 Task: Open Card Lessons Learned Meeting in Board Influencer Marketing Platforms to Workspace Crisis Management and add a team member Softage.4@softage.net, a label Yellow, a checklist Investment Strategies, an attachment from your google drive, a color Yellow and finally, add a card description 'Plan and execute company team-building conference with guest speakers on customer loyalty' and a comment 'Let us approach this task with a sense of curiosity and a willingness to learn from others who have done similar work.'. Add a start date 'Jan 04, 1900' with a due date 'Jan 11, 1900'
Action: Mouse moved to (105, 48)
Screenshot: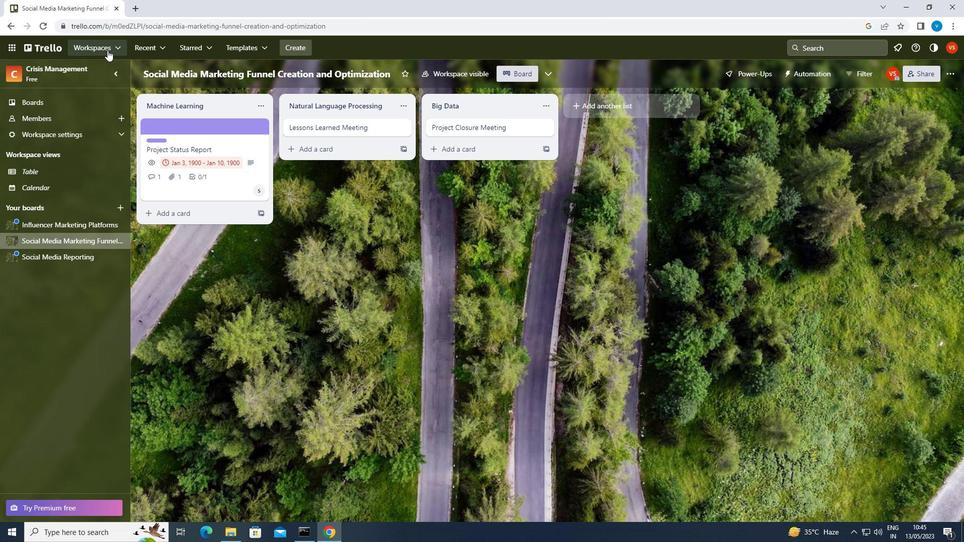 
Action: Mouse pressed left at (105, 48)
Screenshot: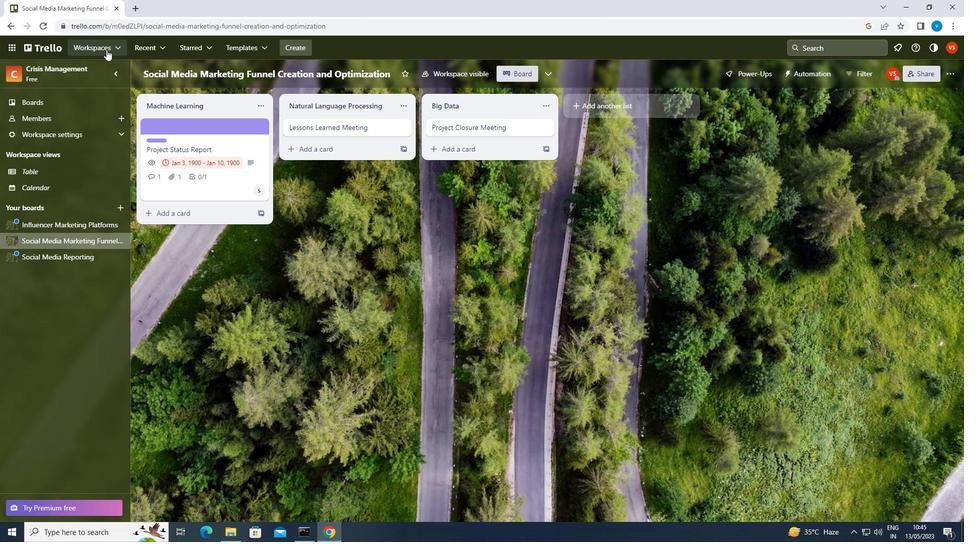 
Action: Mouse moved to (126, 345)
Screenshot: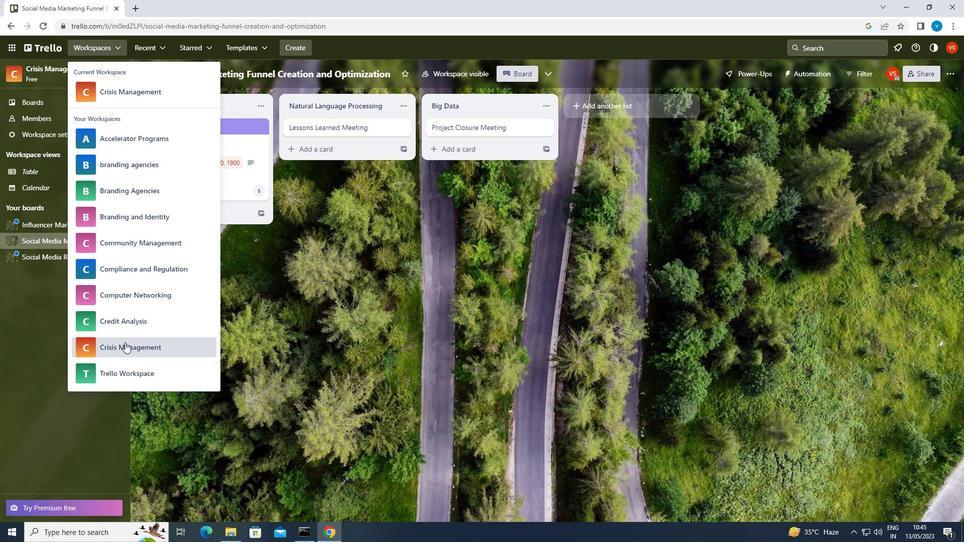 
Action: Mouse pressed left at (126, 345)
Screenshot: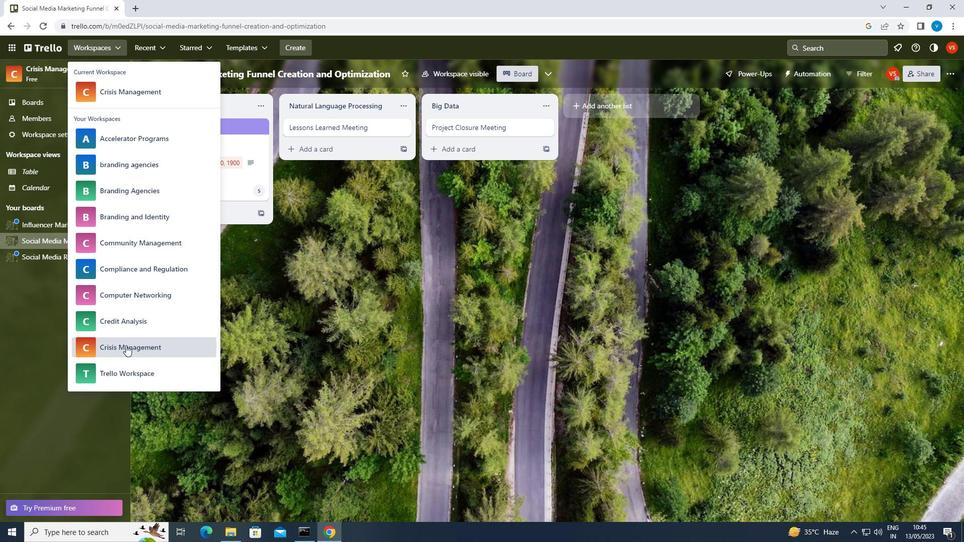 
Action: Mouse moved to (726, 413)
Screenshot: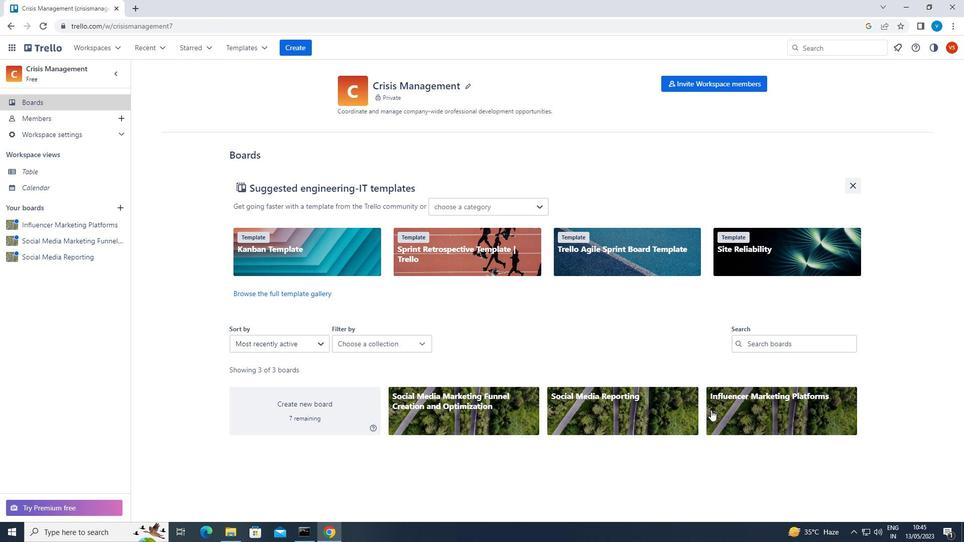 
Action: Mouse pressed left at (726, 413)
Screenshot: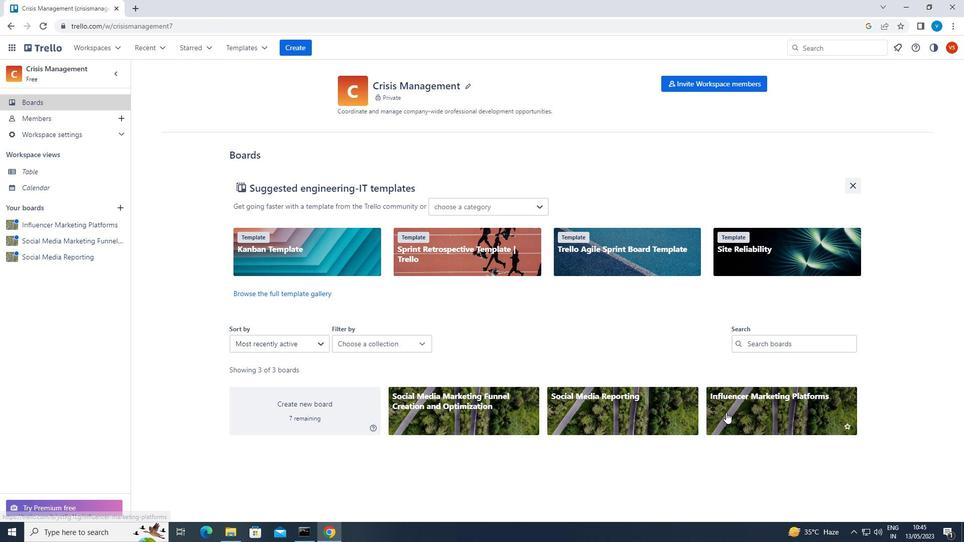 
Action: Mouse moved to (358, 130)
Screenshot: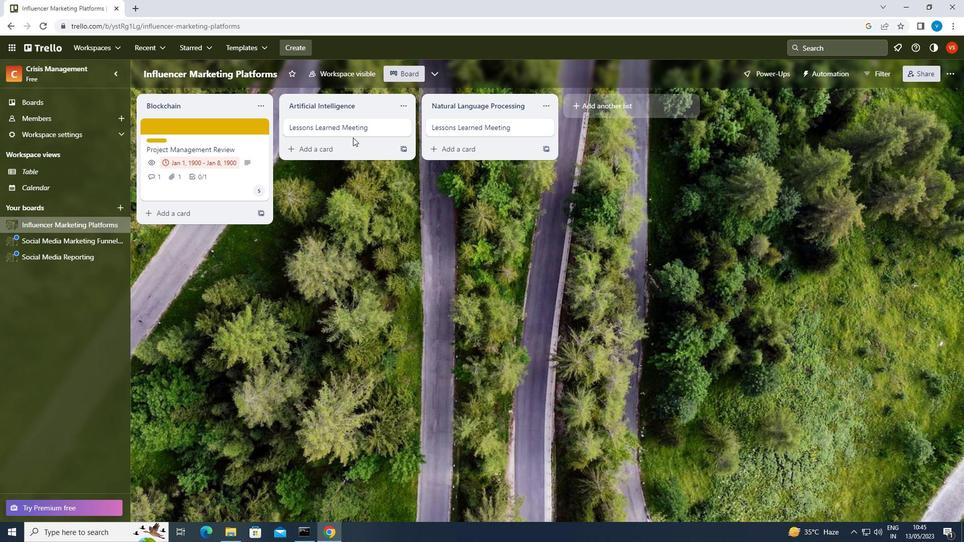 
Action: Mouse pressed left at (358, 130)
Screenshot: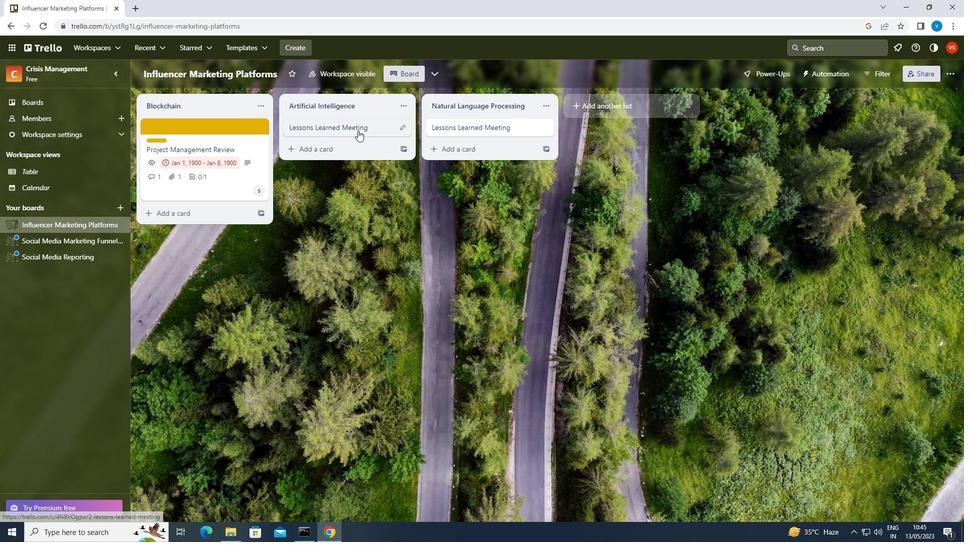 
Action: Mouse moved to (602, 163)
Screenshot: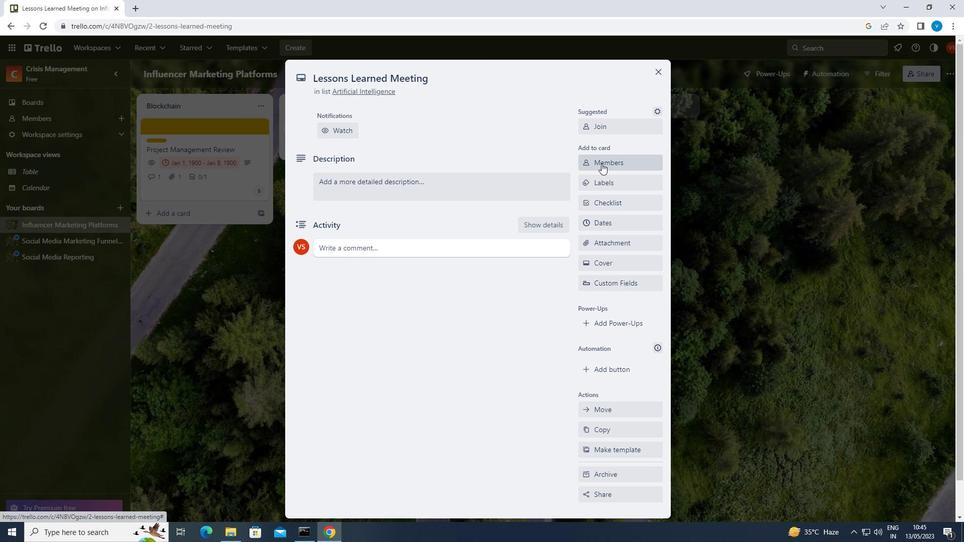 
Action: Mouse pressed left at (602, 163)
Screenshot: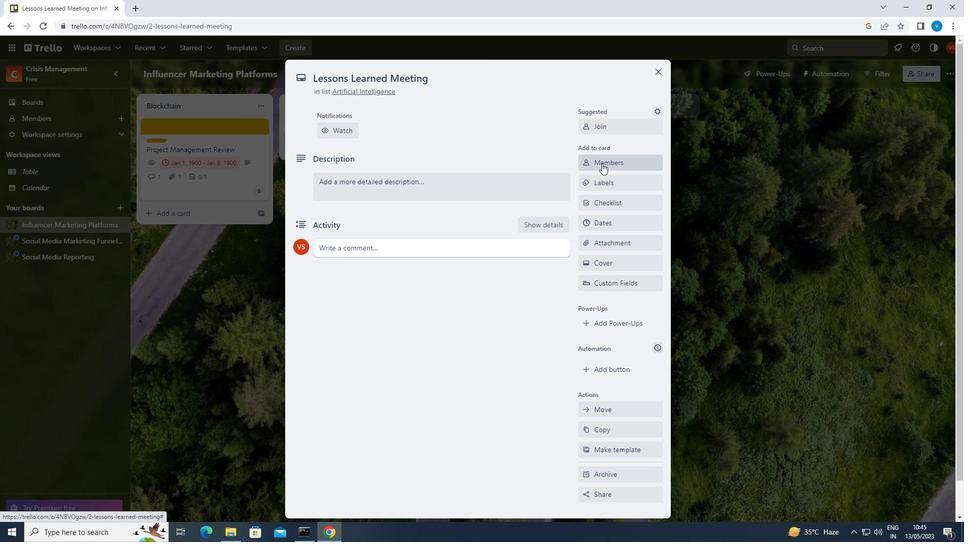 
Action: Mouse moved to (602, 163)
Screenshot: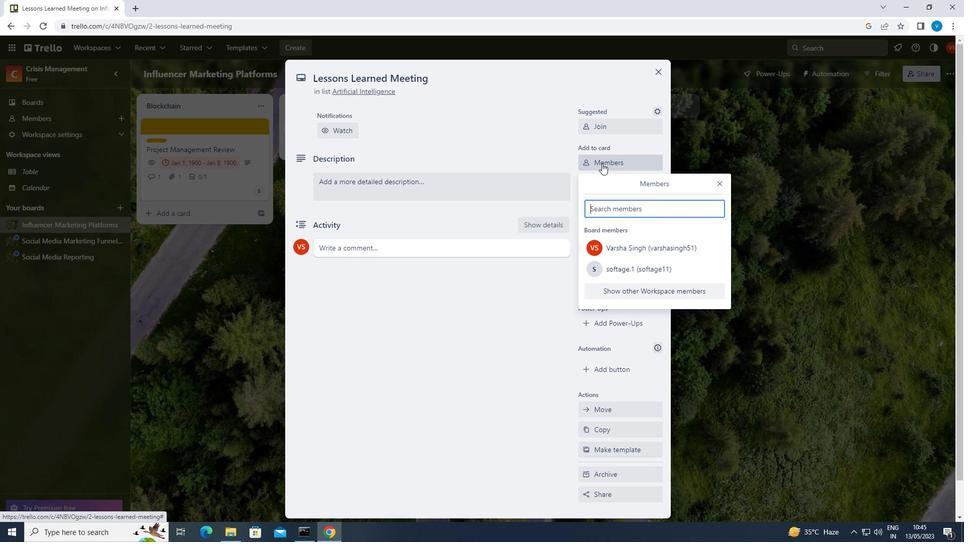 
Action: Key pressed <Key.shift>SOFTAGE.4<Key.shift>@SOFTAGE.NET
Screenshot: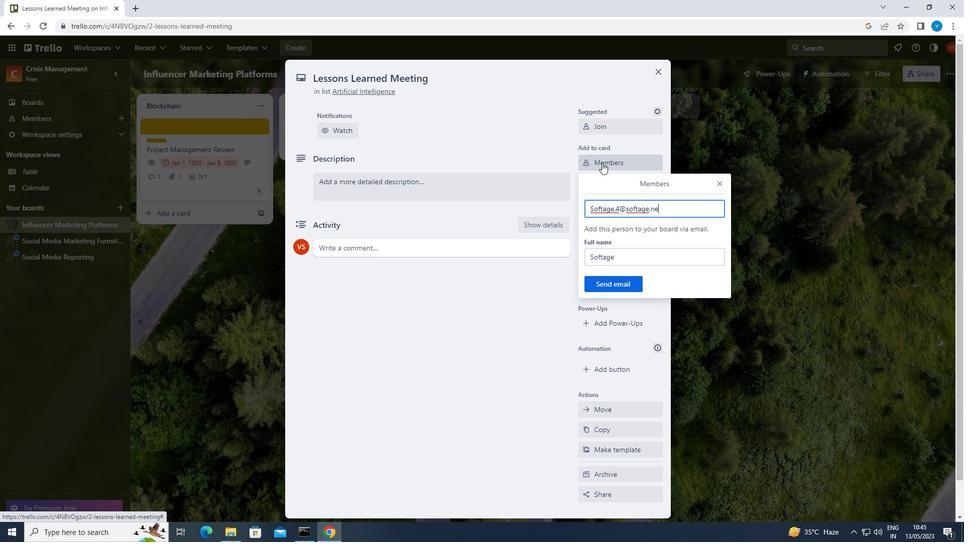 
Action: Mouse moved to (623, 280)
Screenshot: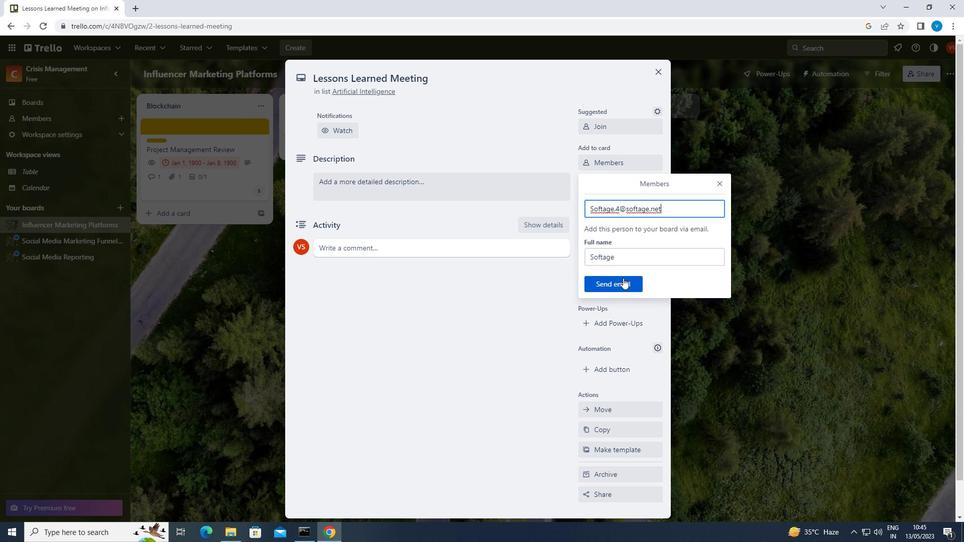 
Action: Mouse pressed left at (623, 280)
Screenshot: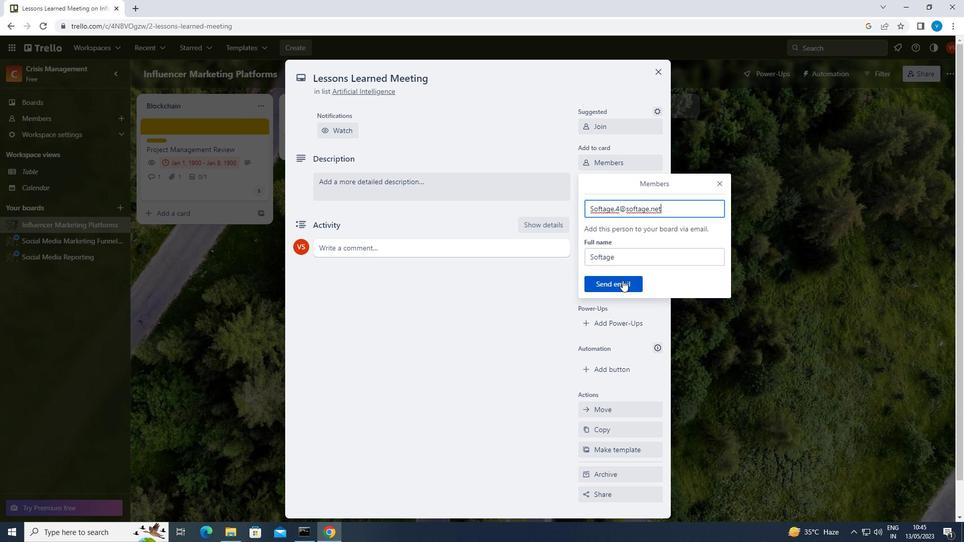 
Action: Mouse moved to (609, 181)
Screenshot: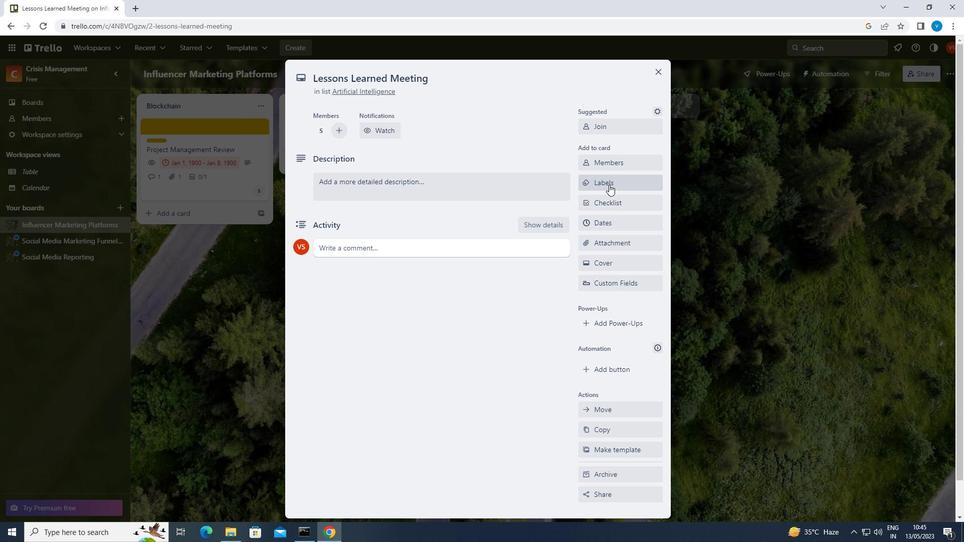 
Action: Mouse pressed left at (609, 181)
Screenshot: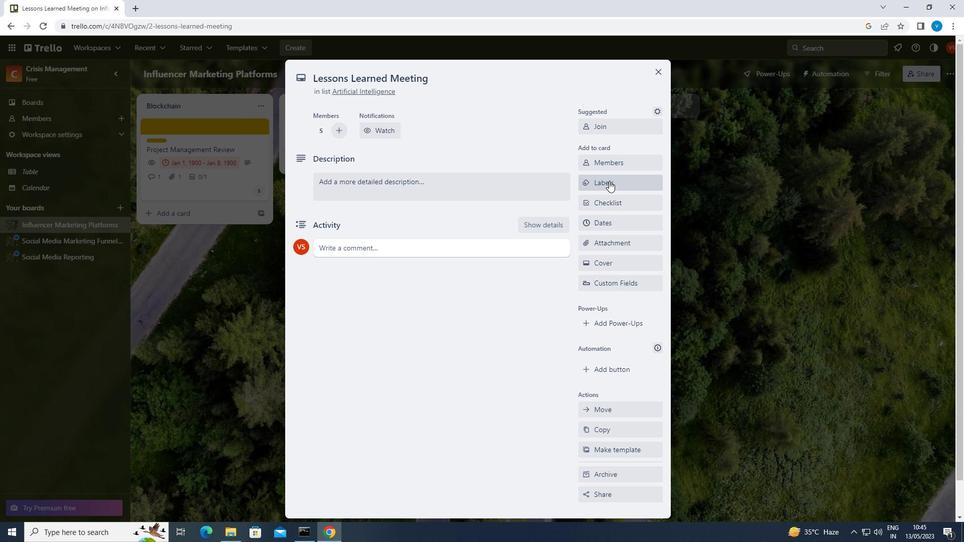 
Action: Mouse moved to (625, 278)
Screenshot: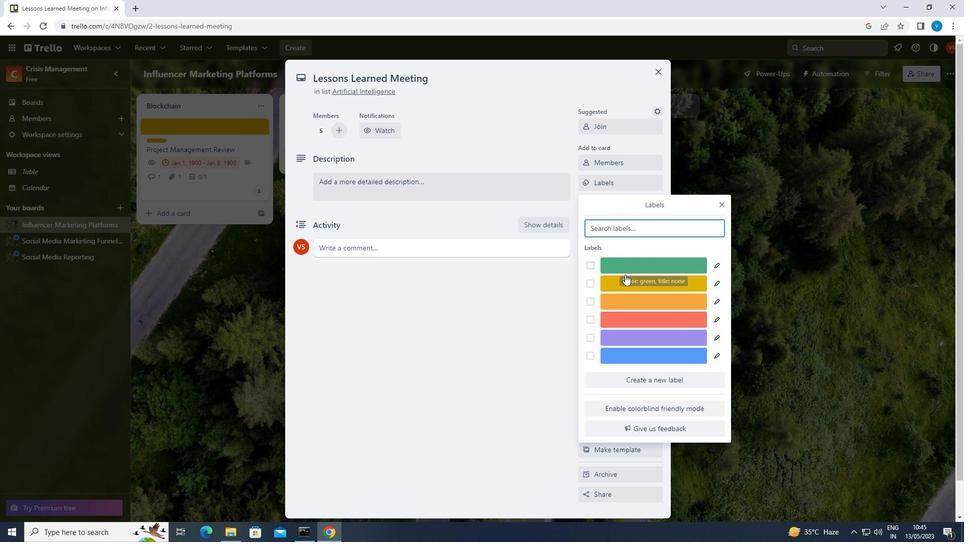 
Action: Mouse pressed left at (625, 278)
Screenshot: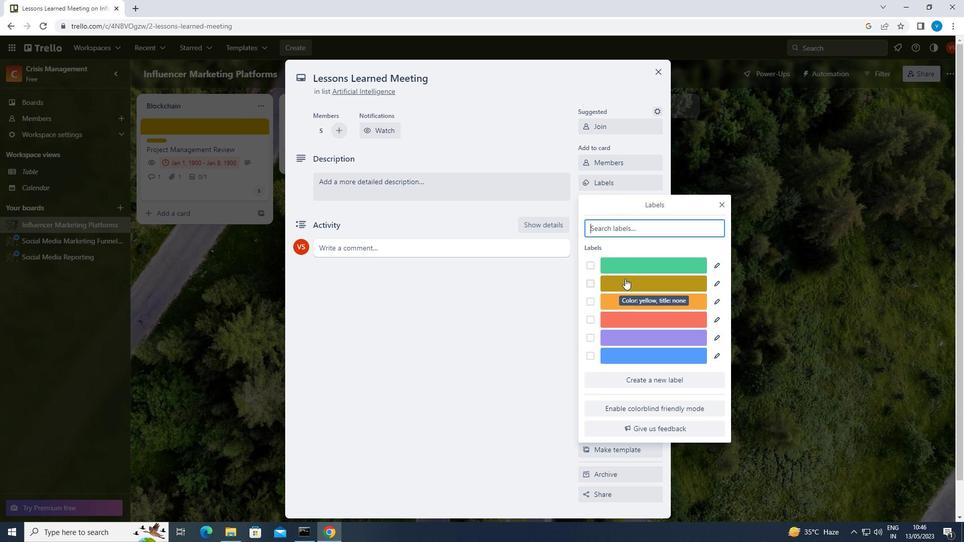 
Action: Mouse moved to (720, 204)
Screenshot: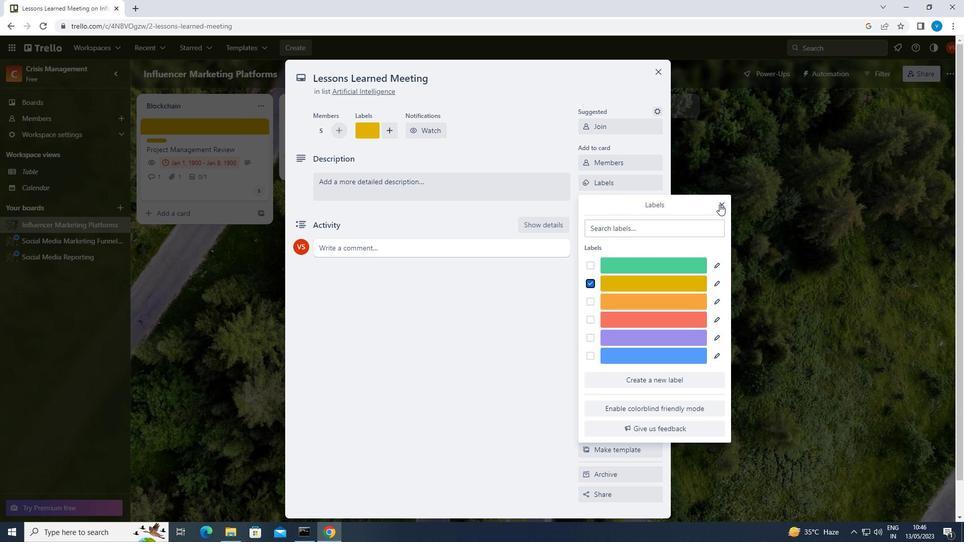 
Action: Mouse pressed left at (720, 204)
Screenshot: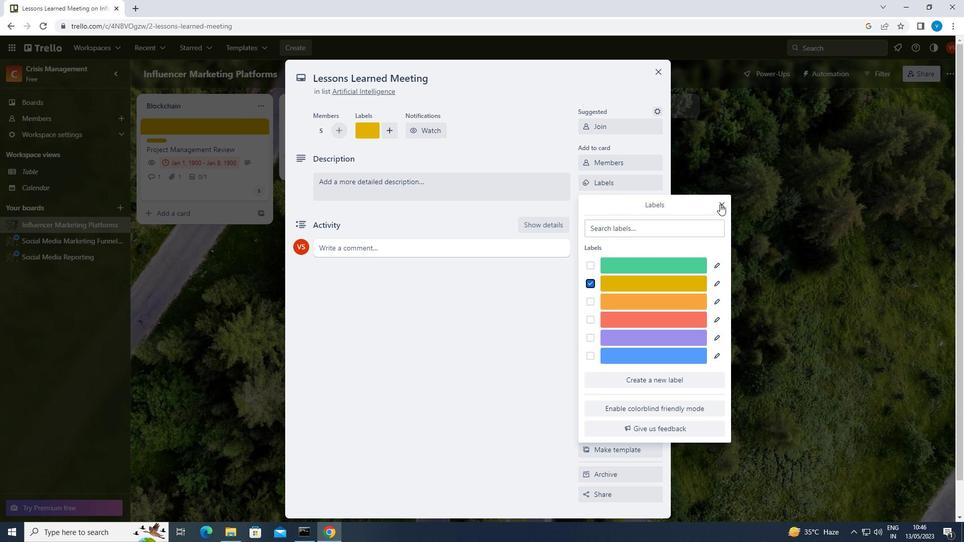 
Action: Mouse moved to (631, 205)
Screenshot: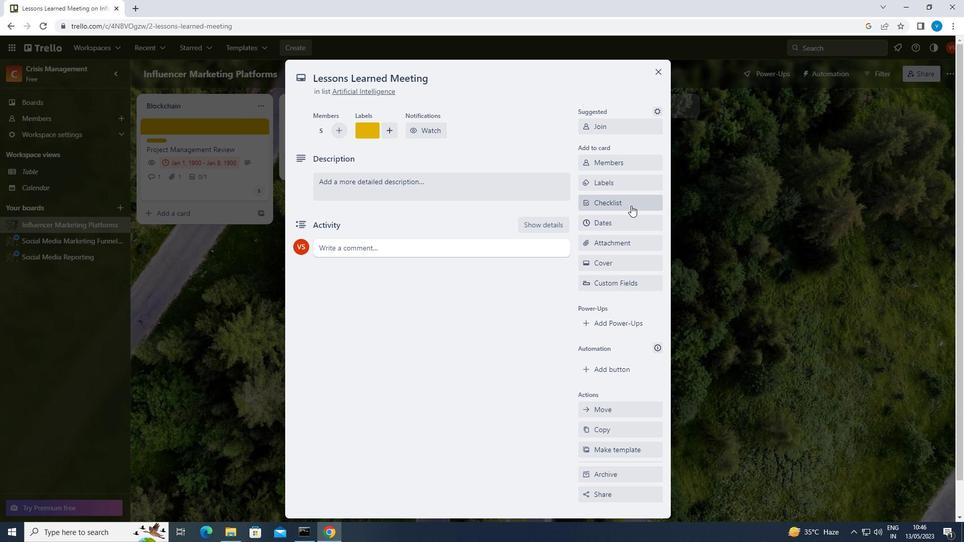 
Action: Mouse pressed left at (631, 205)
Screenshot: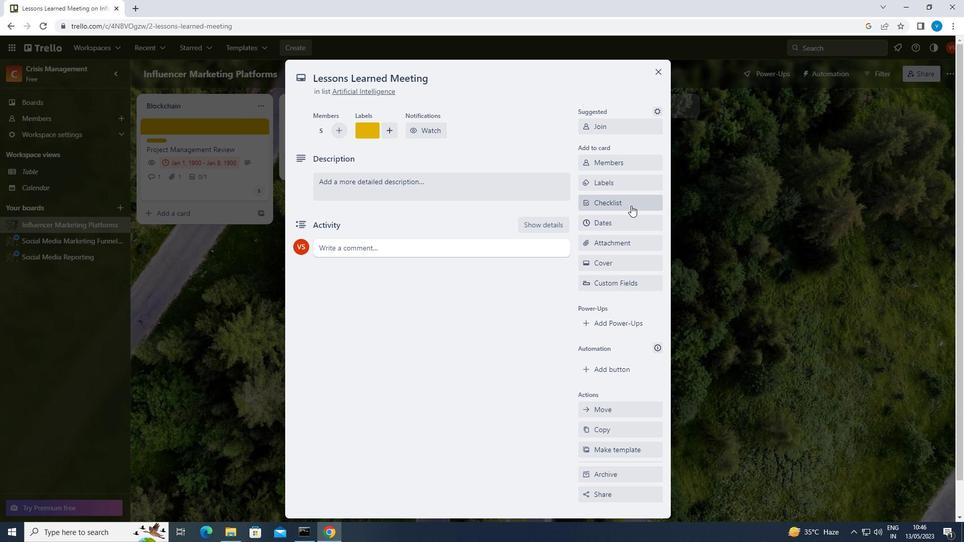 
Action: Mouse moved to (606, 313)
Screenshot: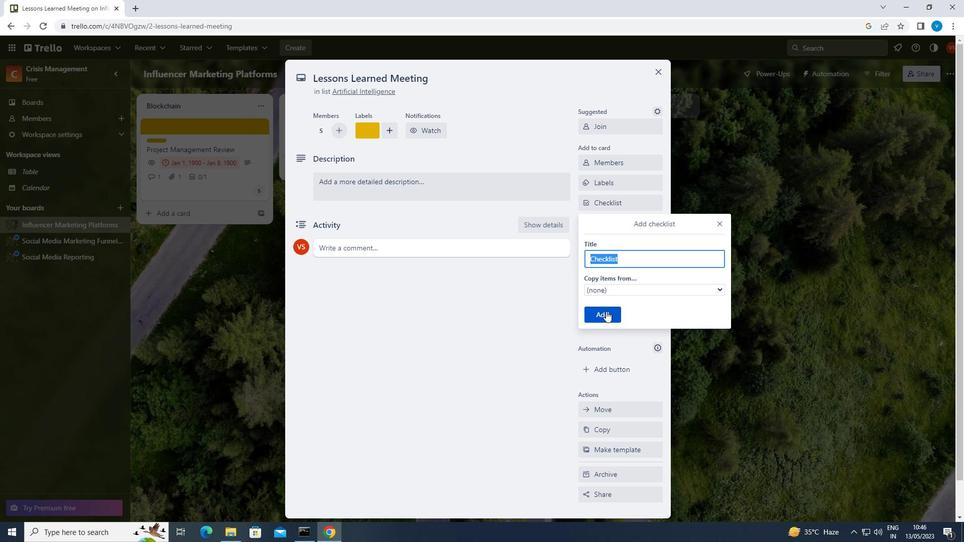 
Action: Mouse pressed left at (606, 313)
Screenshot: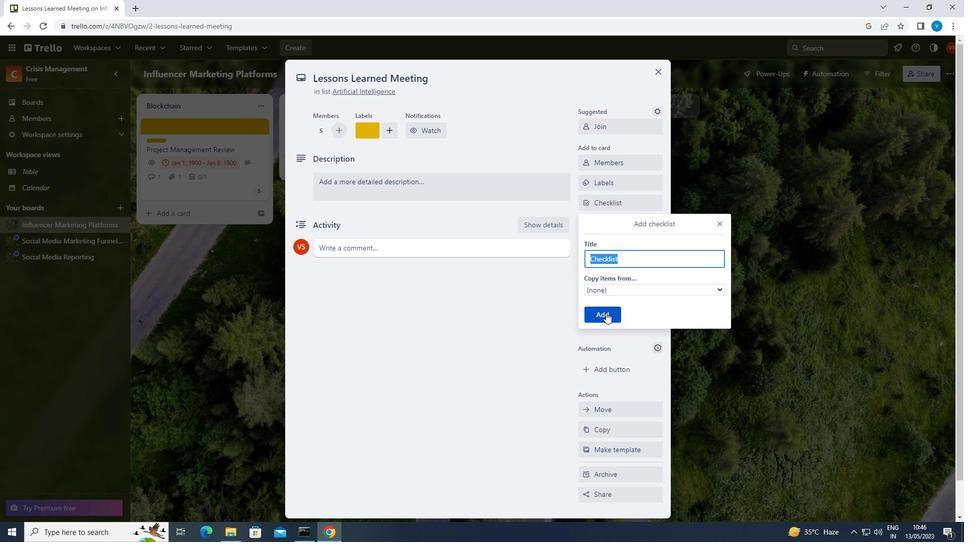 
Action: Mouse moved to (493, 260)
Screenshot: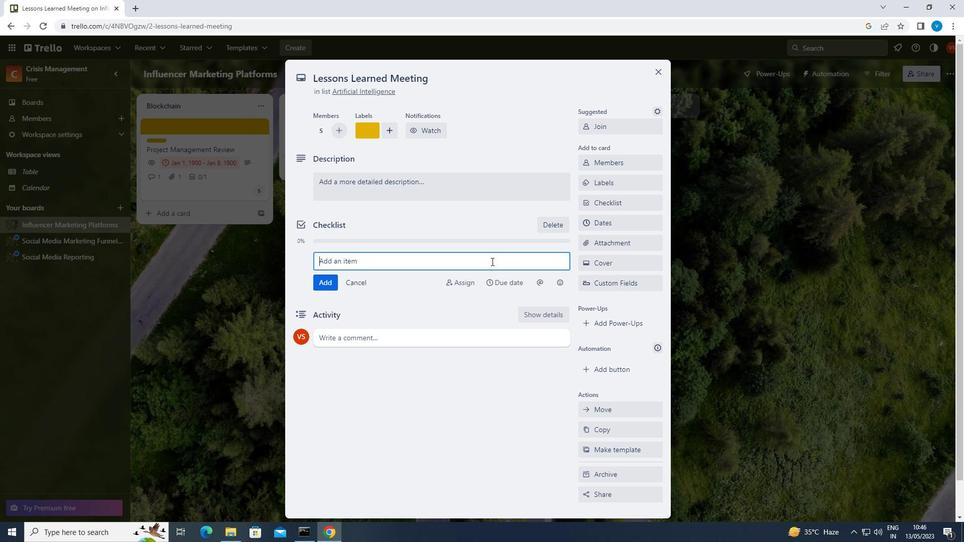 
Action: Mouse pressed left at (493, 260)
Screenshot: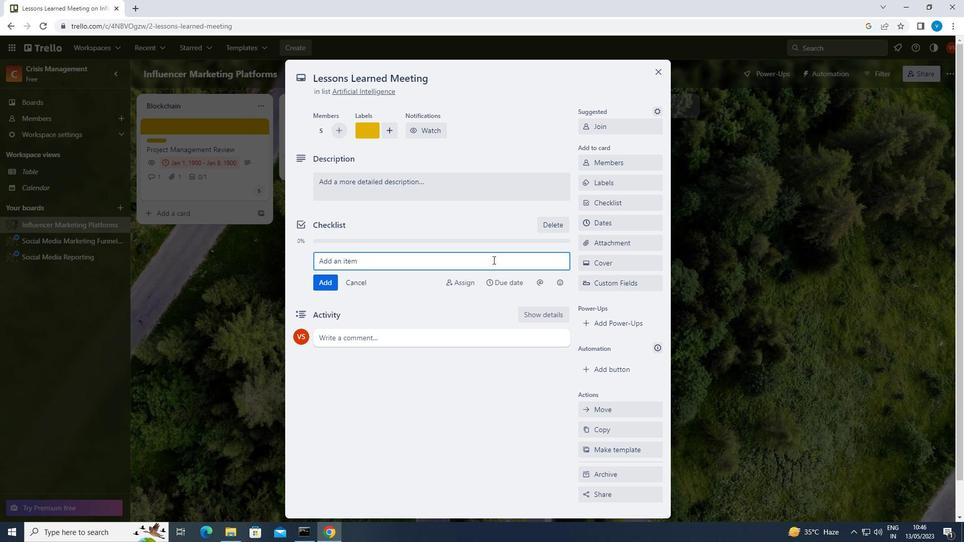 
Action: Key pressed <Key.shift>INVESTMENT<Key.space><Key.shift><Key.shift><Key.shift><Key.shift><Key.shift><Key.shift><Key.shift>STRATEGIES
Screenshot: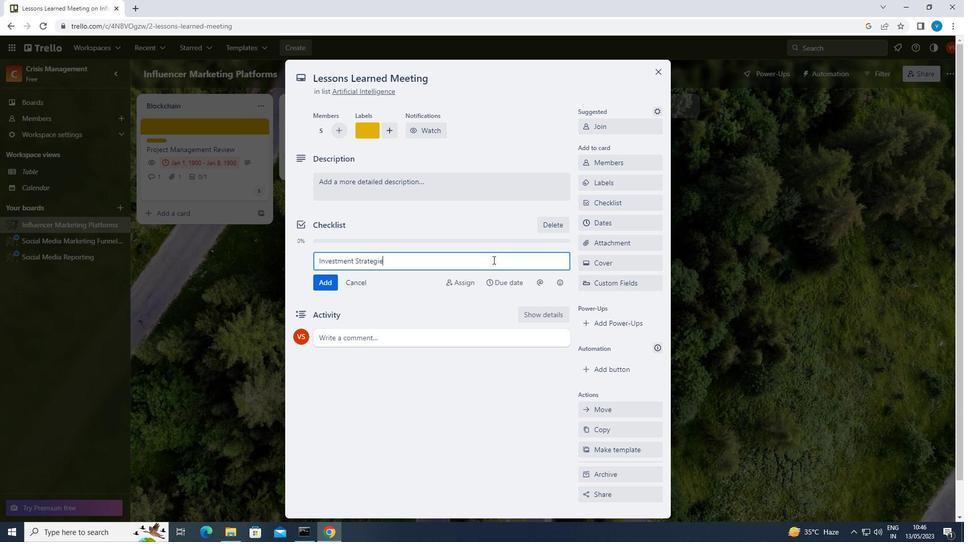
Action: Mouse moved to (326, 282)
Screenshot: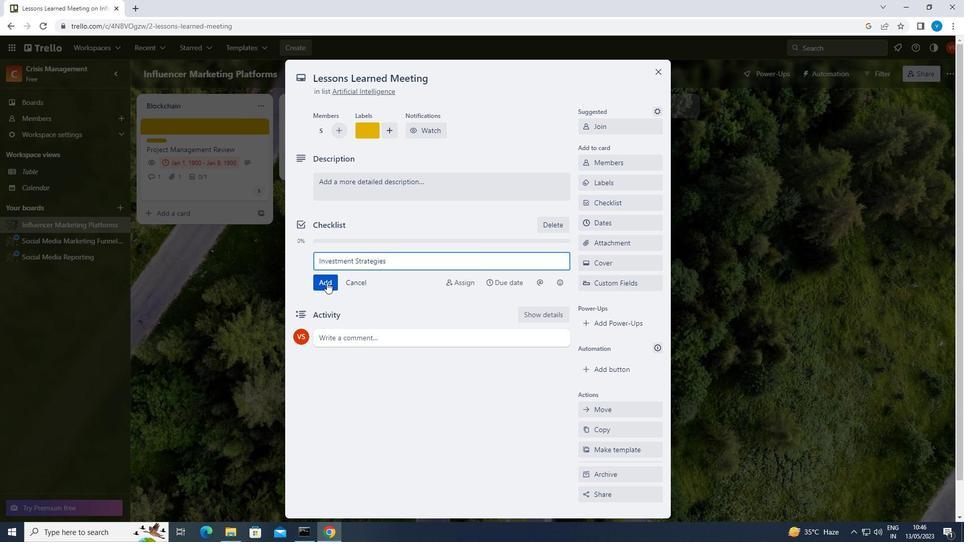 
Action: Mouse pressed left at (326, 282)
Screenshot: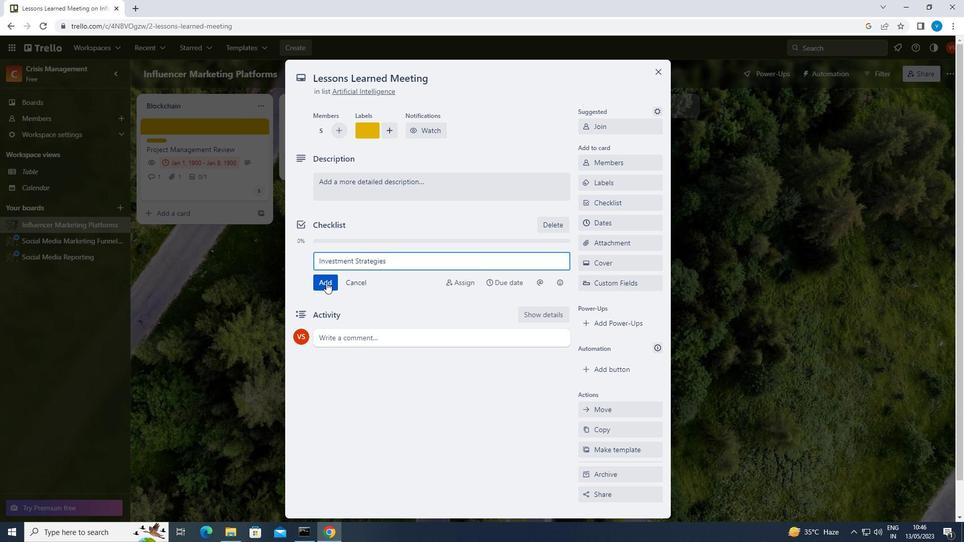 
Action: Mouse moved to (604, 243)
Screenshot: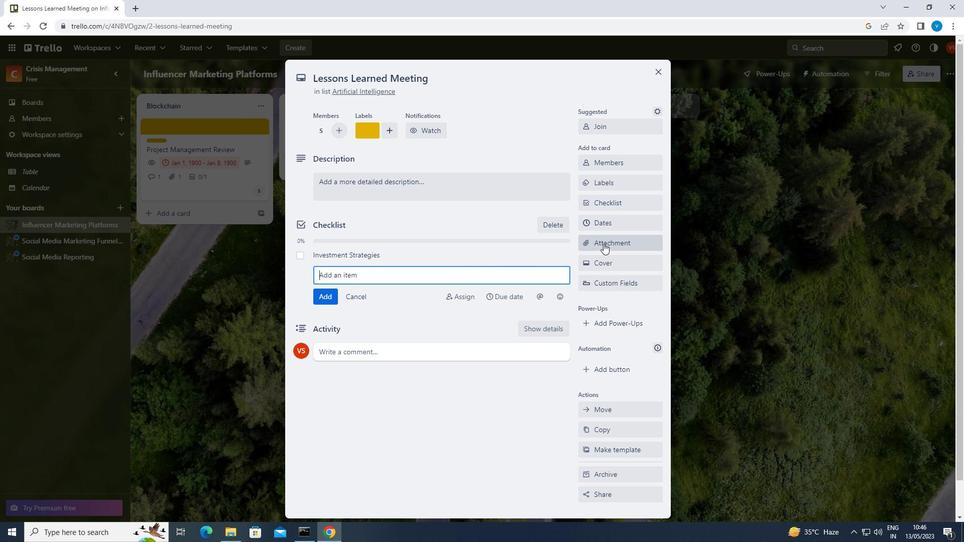 
Action: Mouse pressed left at (604, 243)
Screenshot: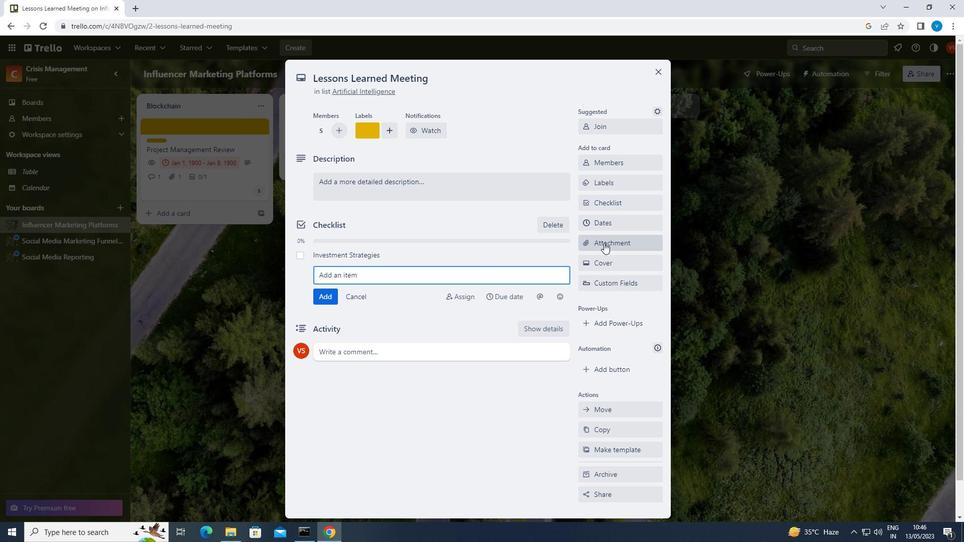 
Action: Mouse moved to (604, 319)
Screenshot: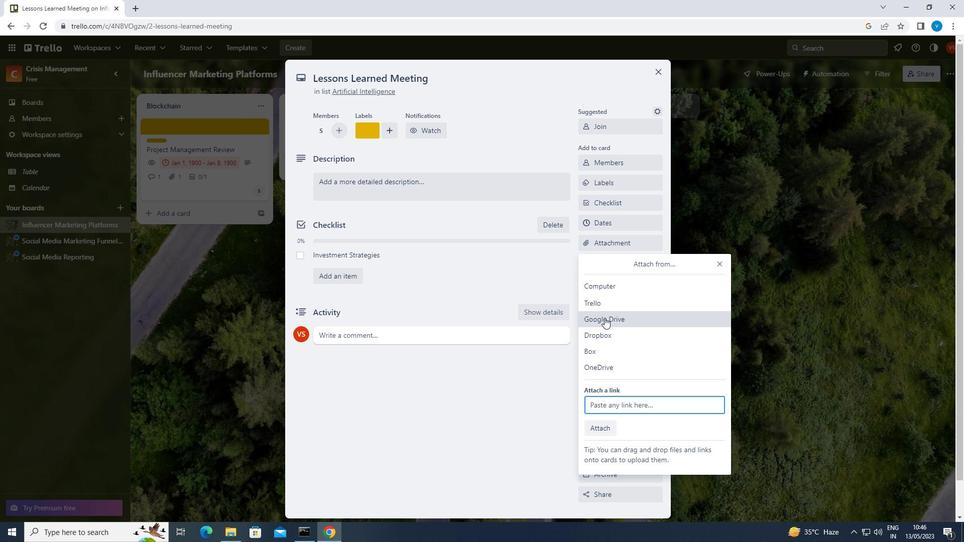 
Action: Mouse pressed left at (604, 319)
Screenshot: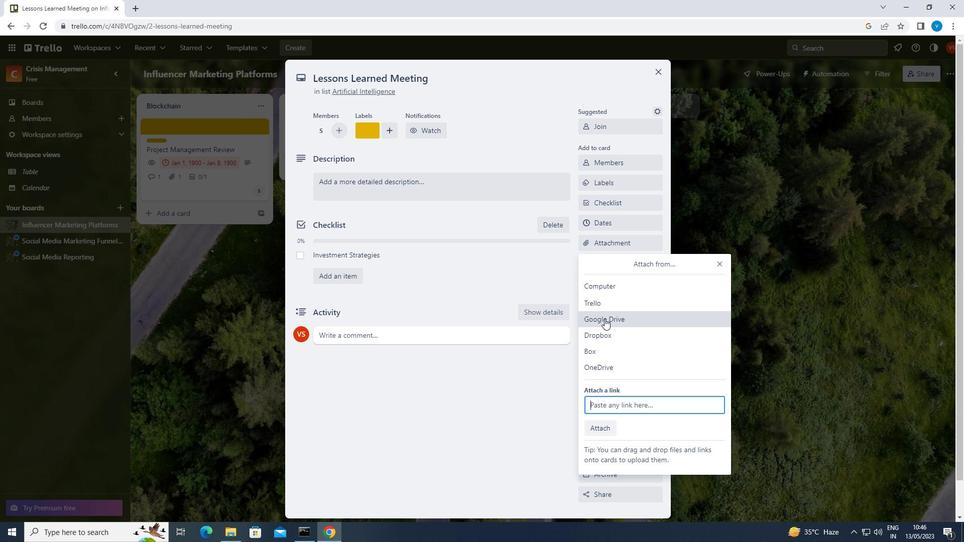 
Action: Mouse moved to (291, 241)
Screenshot: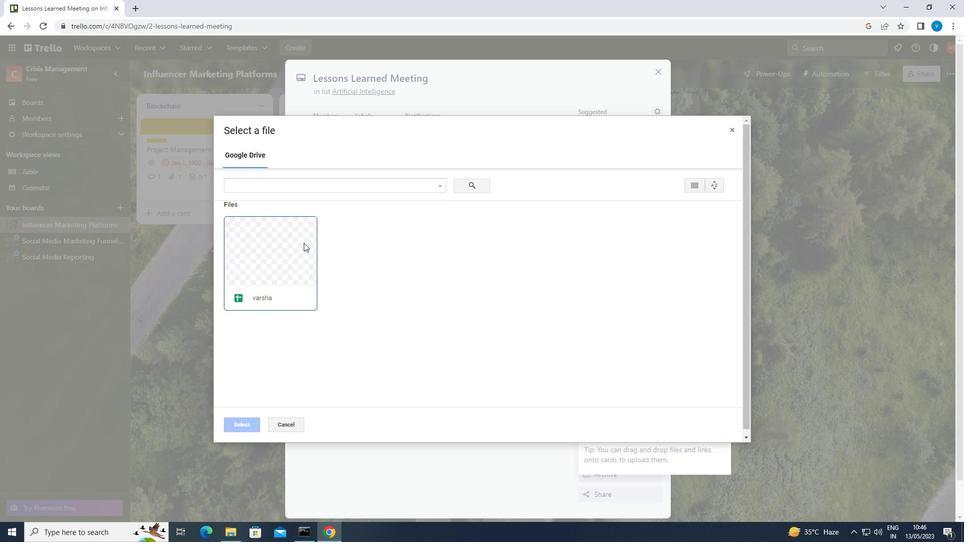 
Action: Mouse pressed left at (291, 241)
Screenshot: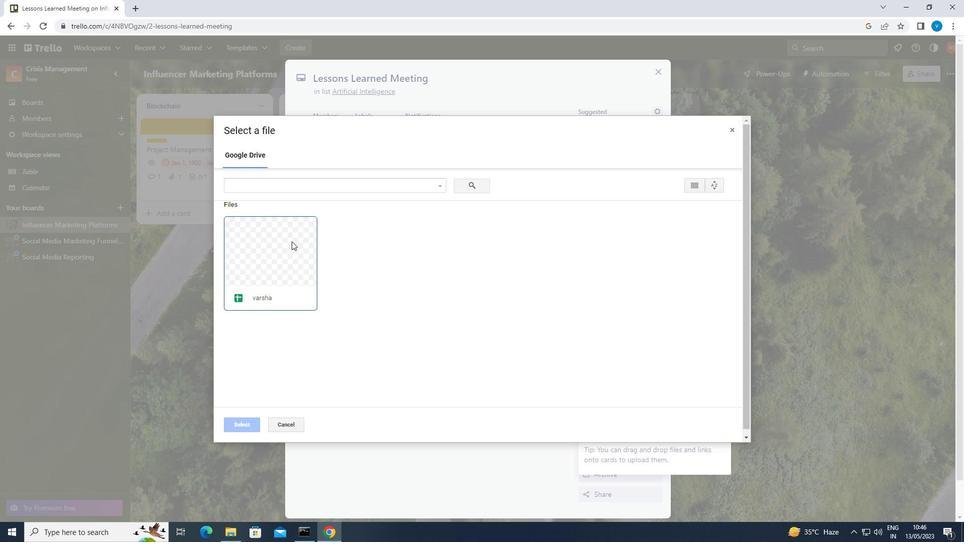 
Action: Mouse moved to (240, 424)
Screenshot: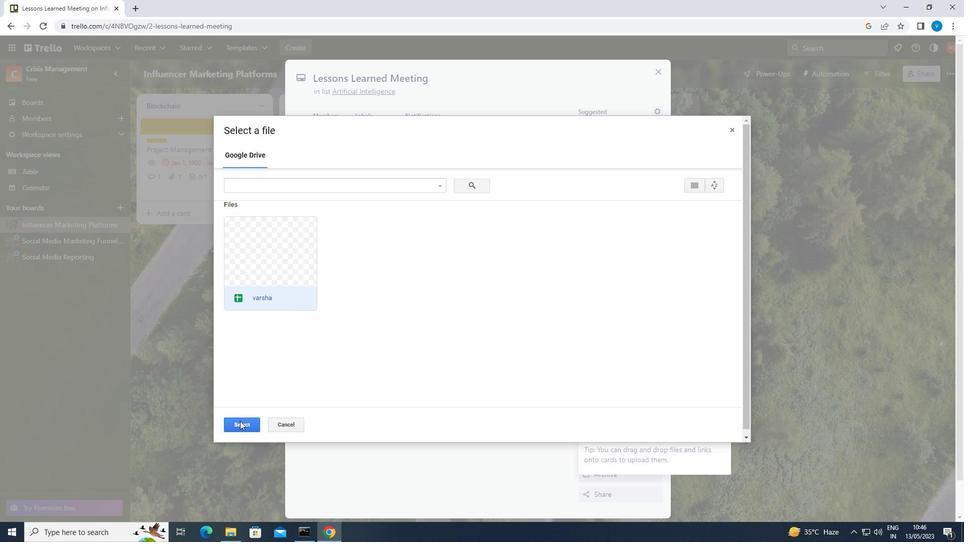 
Action: Mouse pressed left at (240, 424)
Screenshot: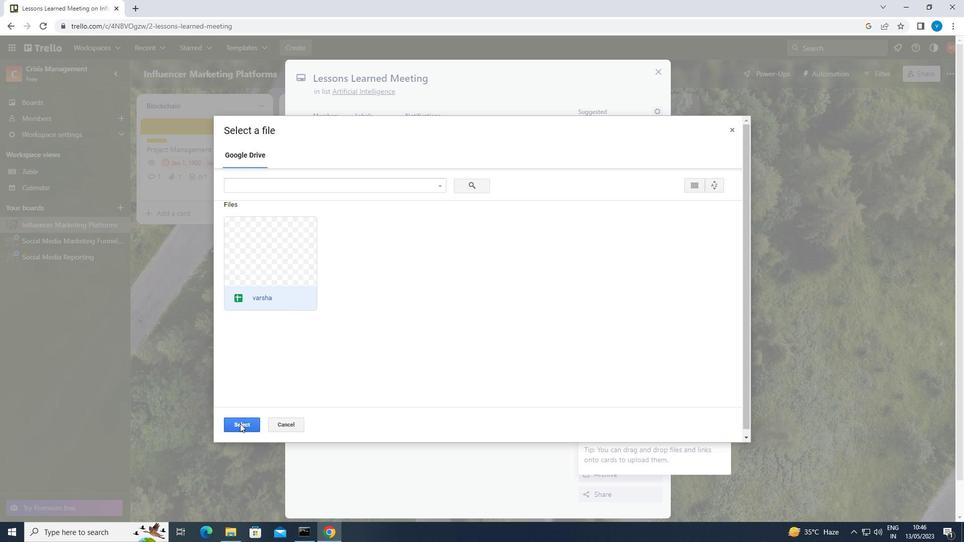 
Action: Mouse moved to (608, 263)
Screenshot: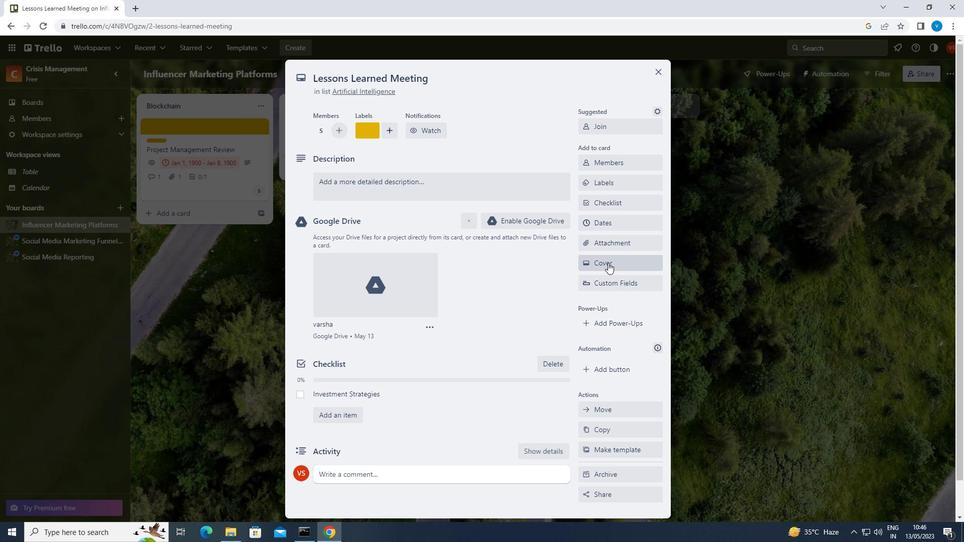 
Action: Mouse pressed left at (608, 263)
Screenshot: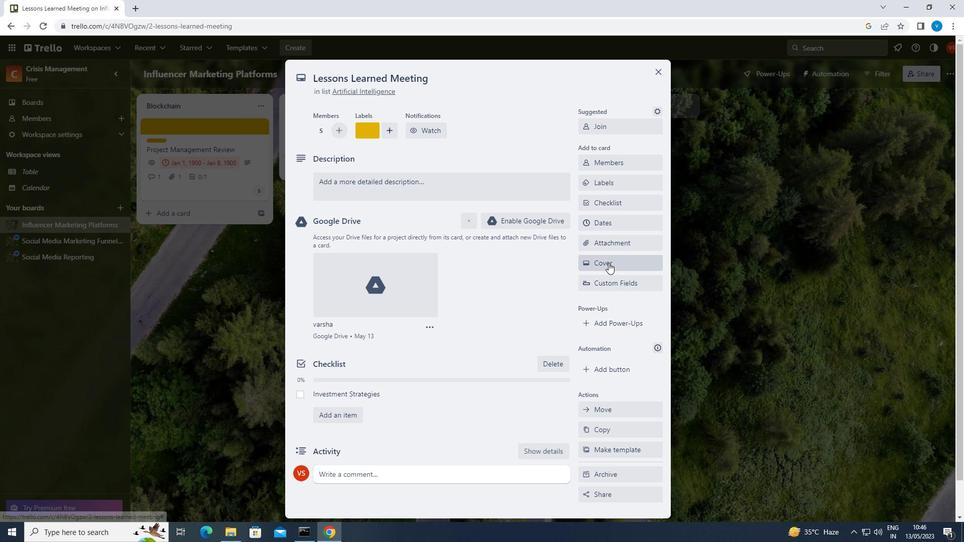 
Action: Mouse moved to (624, 321)
Screenshot: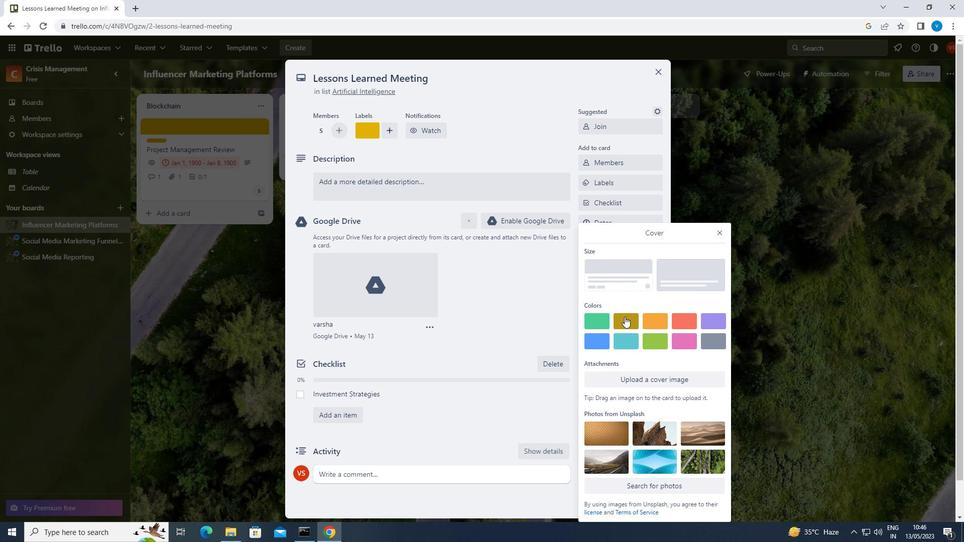 
Action: Mouse pressed left at (624, 321)
Screenshot: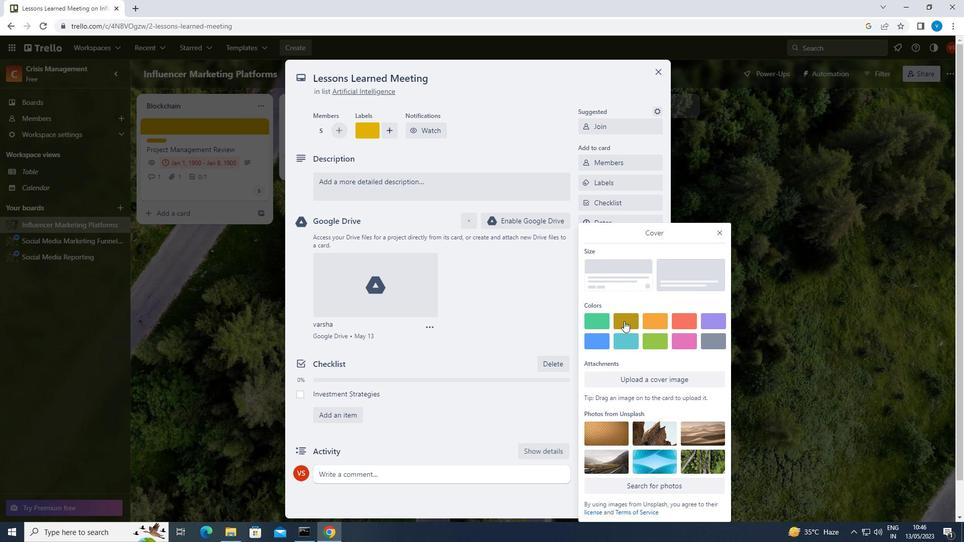 
Action: Mouse moved to (721, 215)
Screenshot: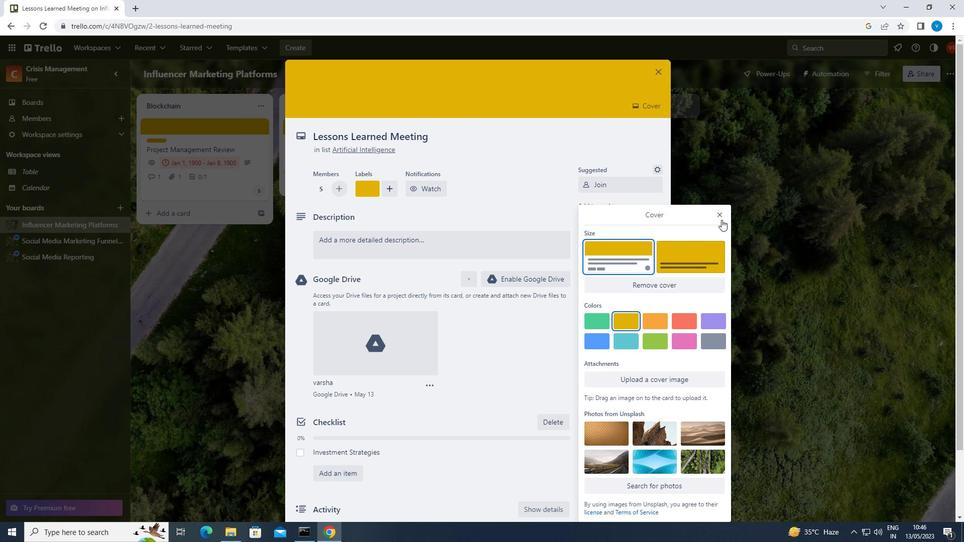 
Action: Mouse pressed left at (721, 215)
Screenshot: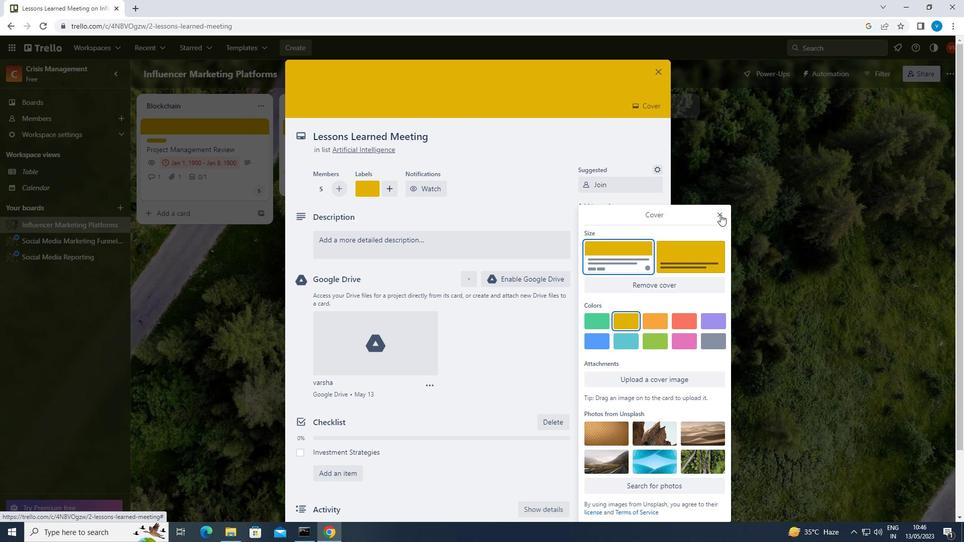 
Action: Mouse moved to (486, 242)
Screenshot: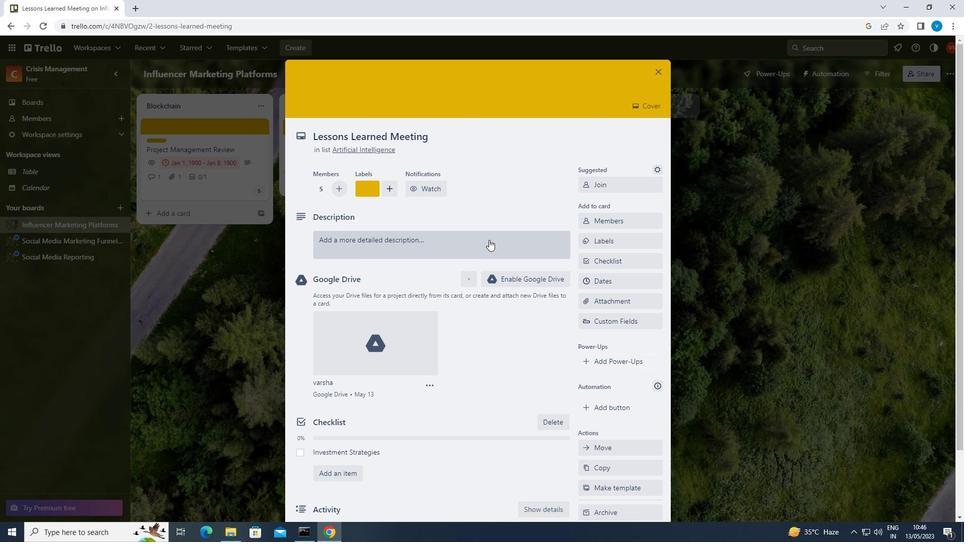 
Action: Mouse pressed left at (486, 242)
Screenshot: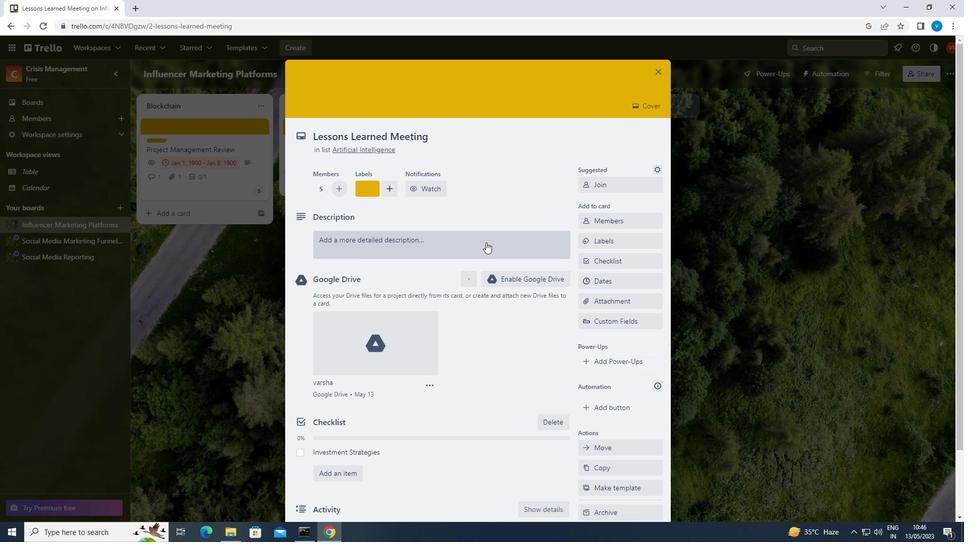 
Action: Key pressed <Key.shift>PLAN<Key.space>AND<Key.space>EXECUTE<Key.space>COMPANY<Key.space>TEAM-BUILDING<Key.space>CONFERENCE<Key.space>WITH<Key.space>GUEST<Key.space>SPEAKERS<Key.space>ON<Key.space>CUSTOMER<Key.space>LOYALTY
Screenshot: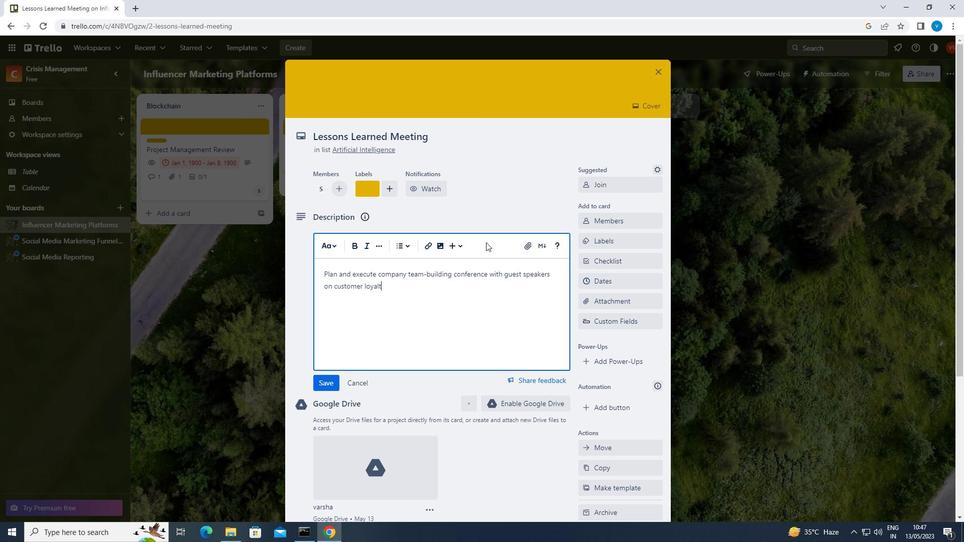 
Action: Mouse moved to (326, 380)
Screenshot: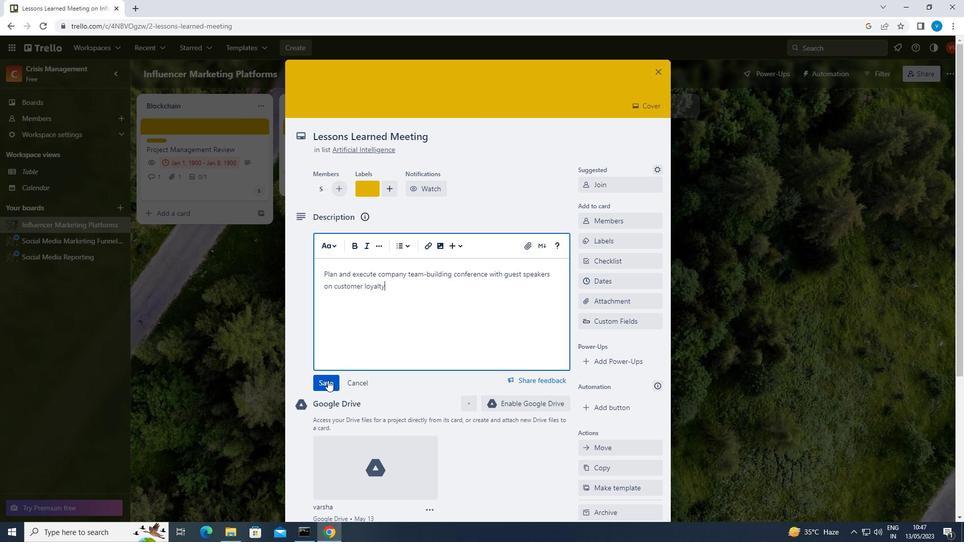 
Action: Mouse pressed left at (326, 380)
Screenshot: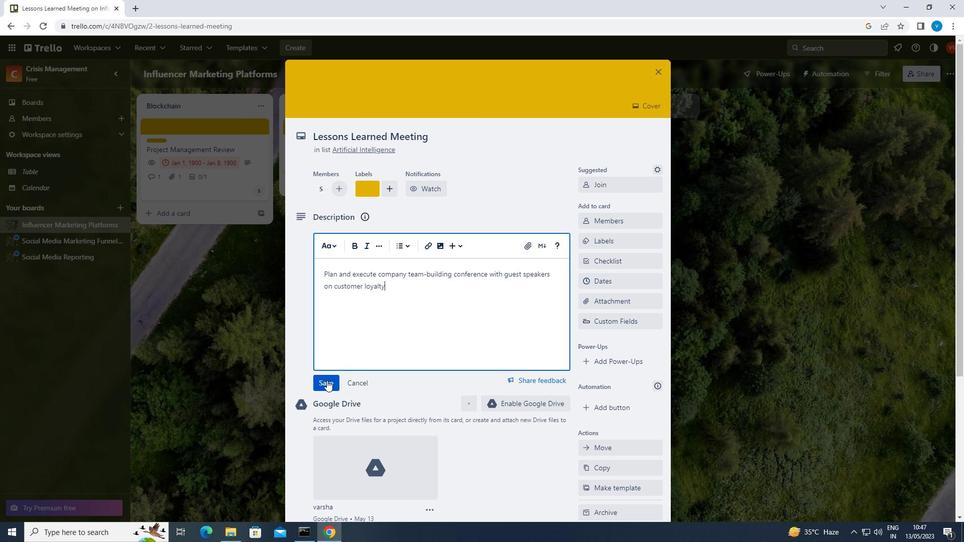 
Action: Mouse moved to (338, 374)
Screenshot: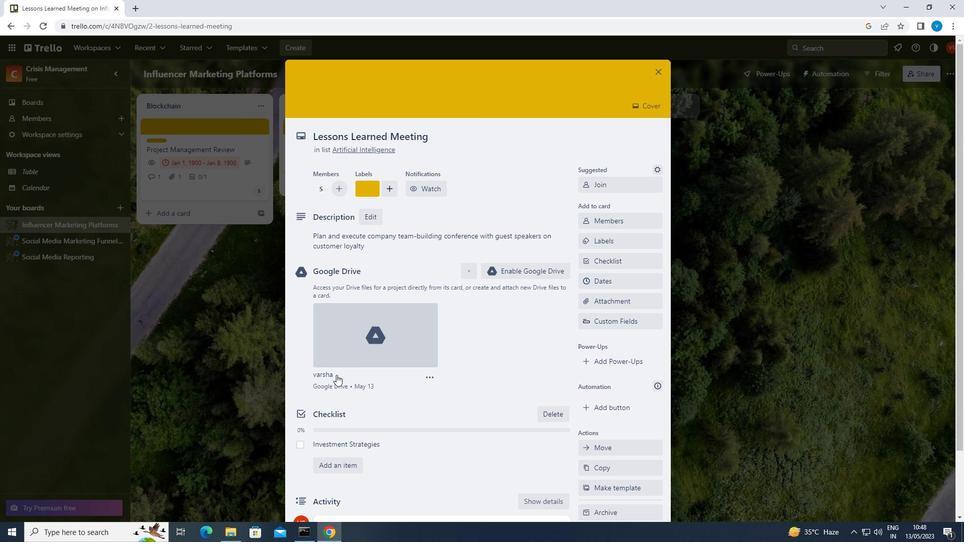 
Action: Mouse scrolled (338, 373) with delta (0, 0)
Screenshot: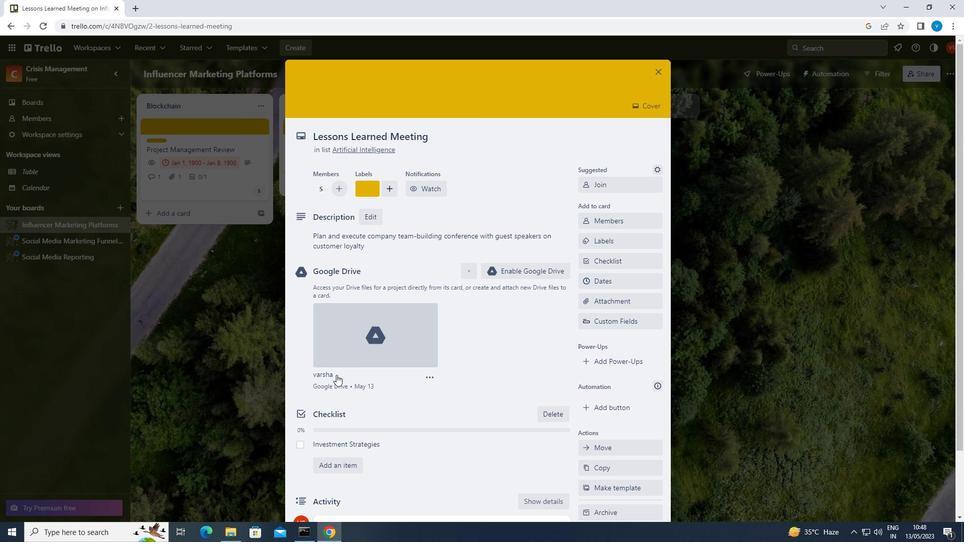 
Action: Mouse moved to (340, 374)
Screenshot: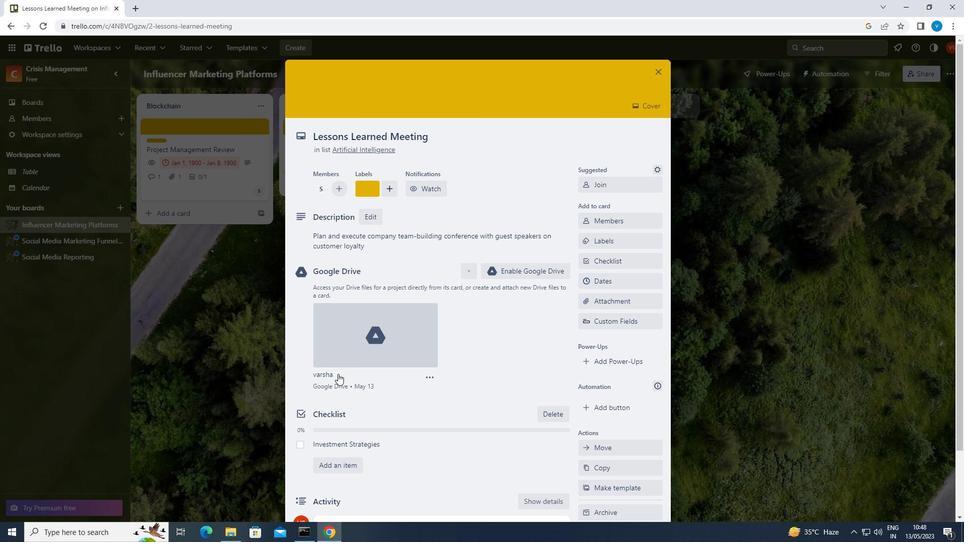 
Action: Mouse scrolled (340, 373) with delta (0, 0)
Screenshot: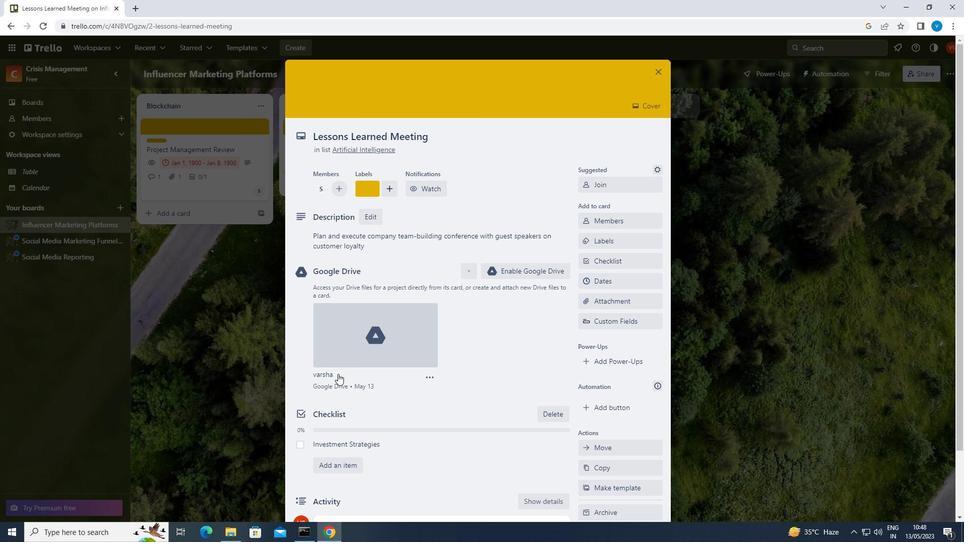 
Action: Mouse moved to (343, 374)
Screenshot: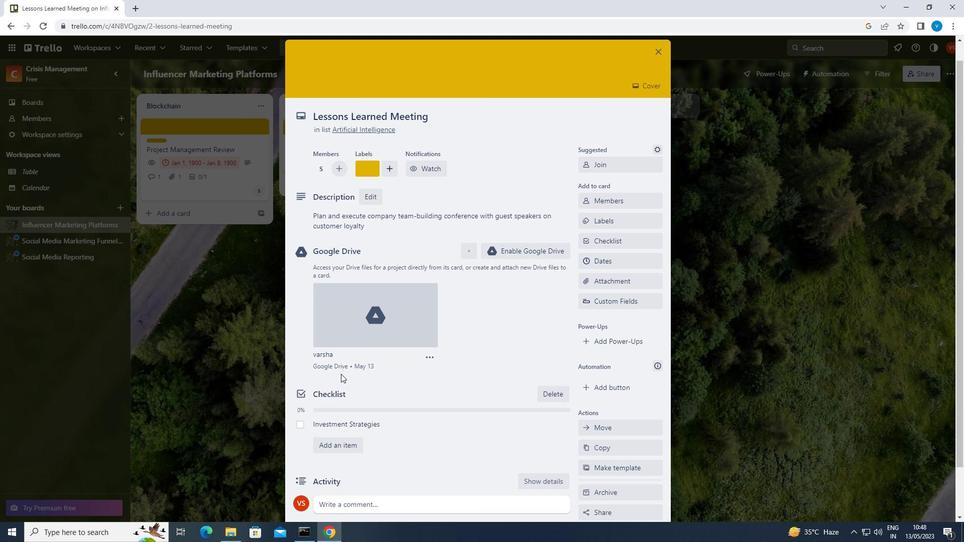 
Action: Mouse scrolled (343, 373) with delta (0, 0)
Screenshot: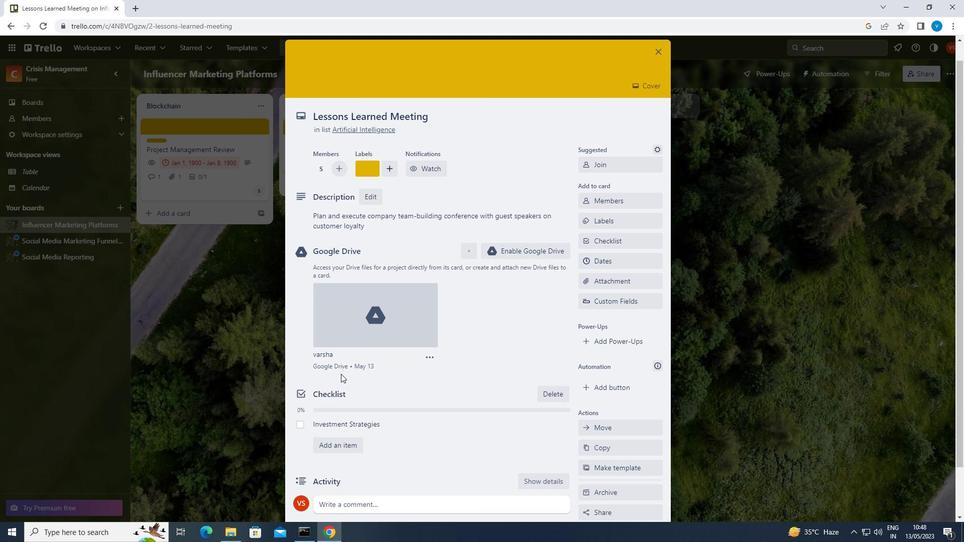 
Action: Mouse moved to (347, 373)
Screenshot: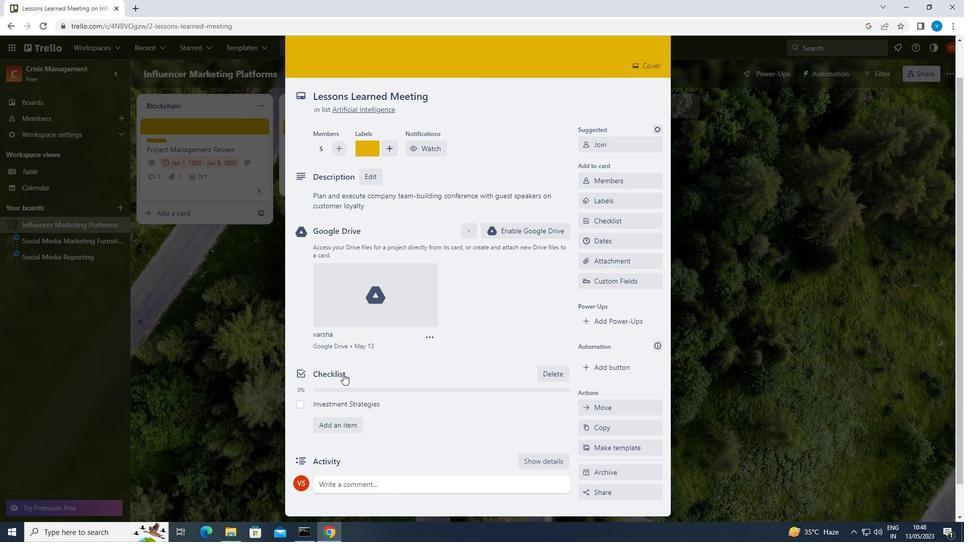 
Action: Mouse scrolled (347, 373) with delta (0, 0)
Screenshot: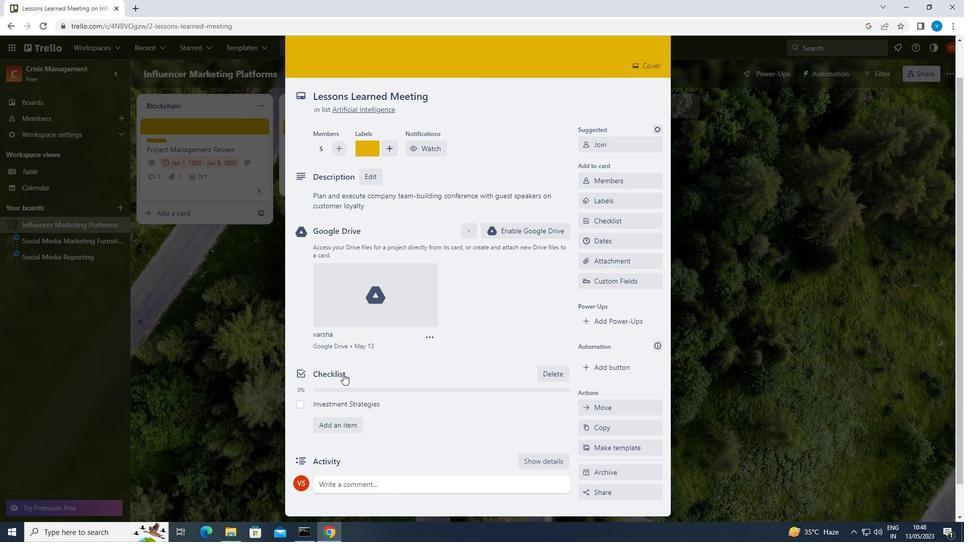 
Action: Mouse moved to (348, 373)
Screenshot: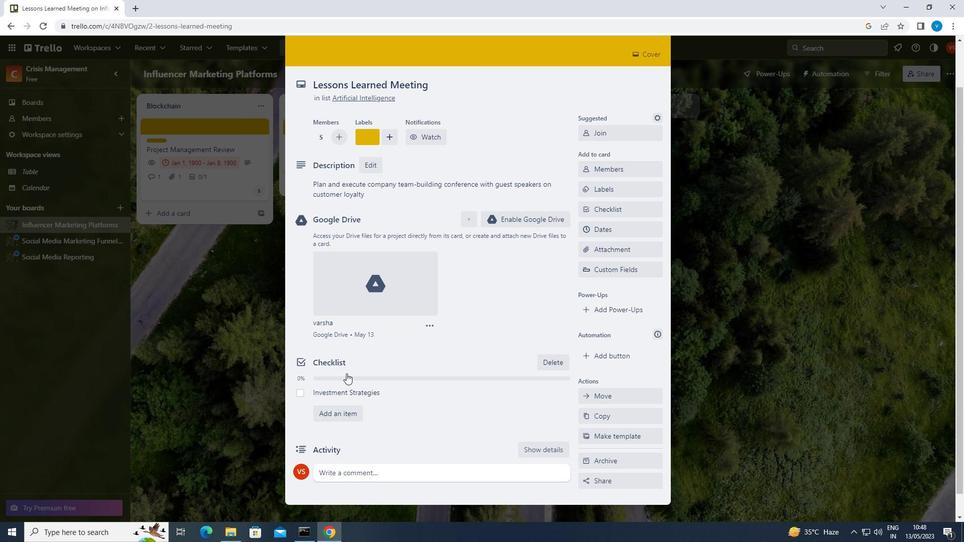 
Action: Mouse scrolled (348, 372) with delta (0, 0)
Screenshot: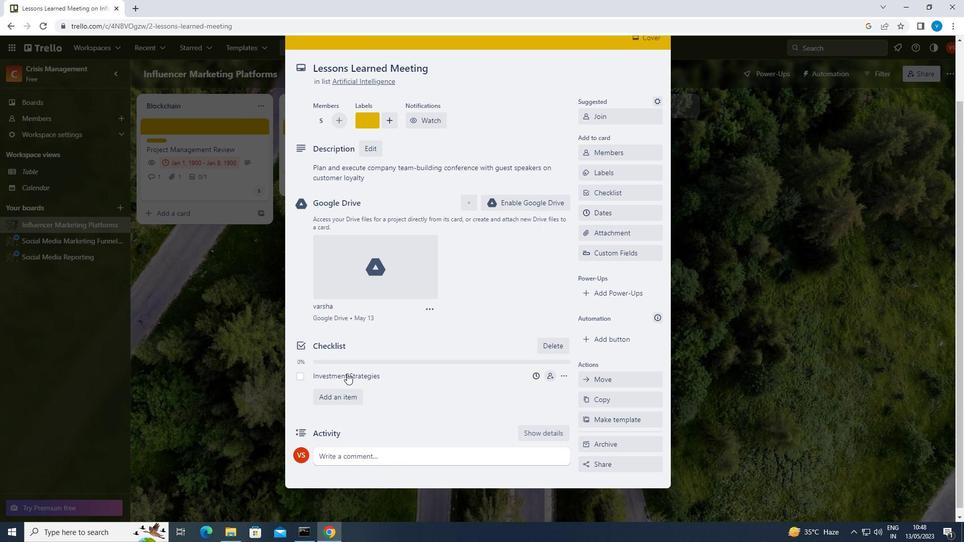 
Action: Mouse moved to (378, 451)
Screenshot: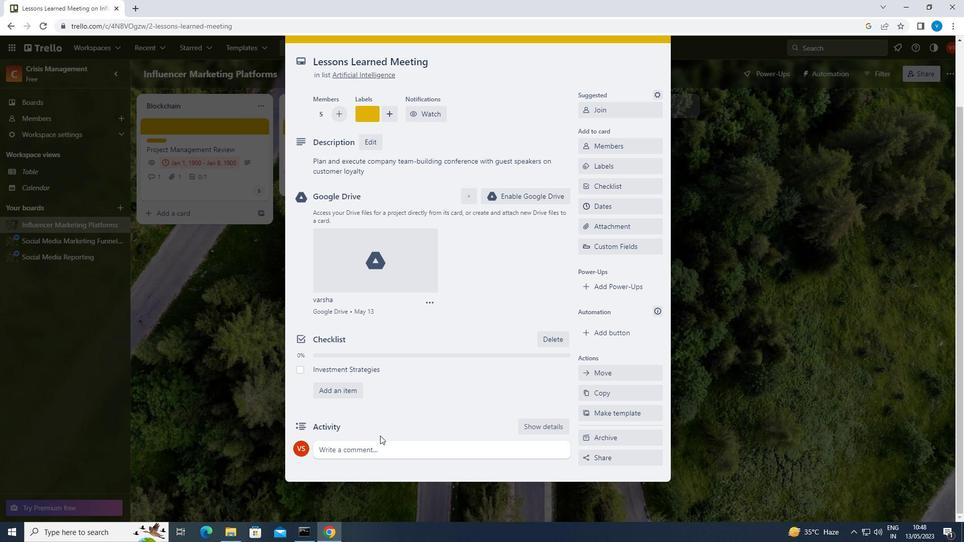 
Action: Mouse pressed left at (378, 451)
Screenshot: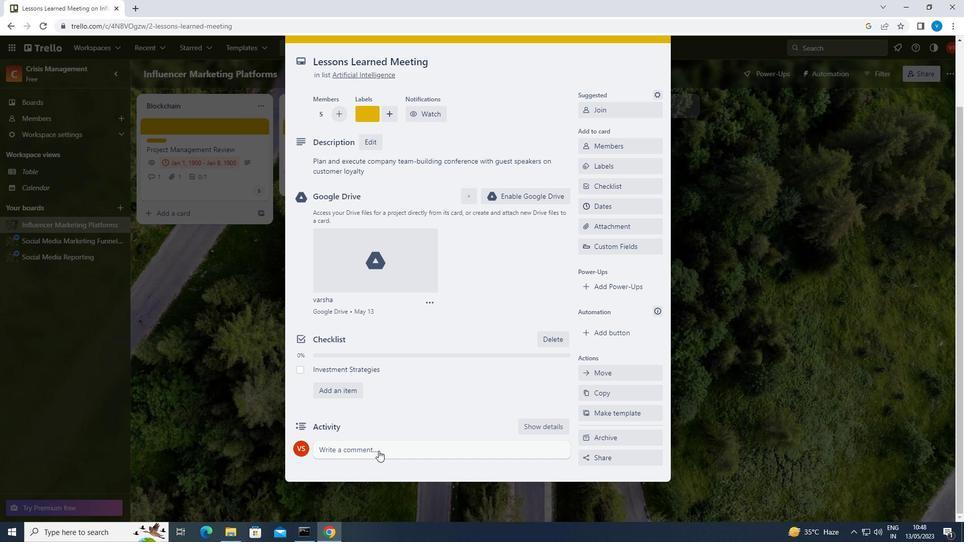 
Action: Key pressed <Key.shift>LET<Key.space>US<Key.space>APPROACH<Key.space>THIS<Key.space>TASK<Key.space>WITH<Key.space>A<Key.space>SENSE<Key.space>OF<Key.space>CURIOSITY<Key.space>AND<Key.space>A<Key.space>WILLINGM<Key.backspace>NESS<Key.space>TO<Key.space>LEARN<Key.space>FROM<Key.space>OTHERA<Key.backspace>S<Key.space>WHO<Key.space>HAVE<Key.space>DONE<Key.space>SIMILAR<Key.space>WORK.
Screenshot: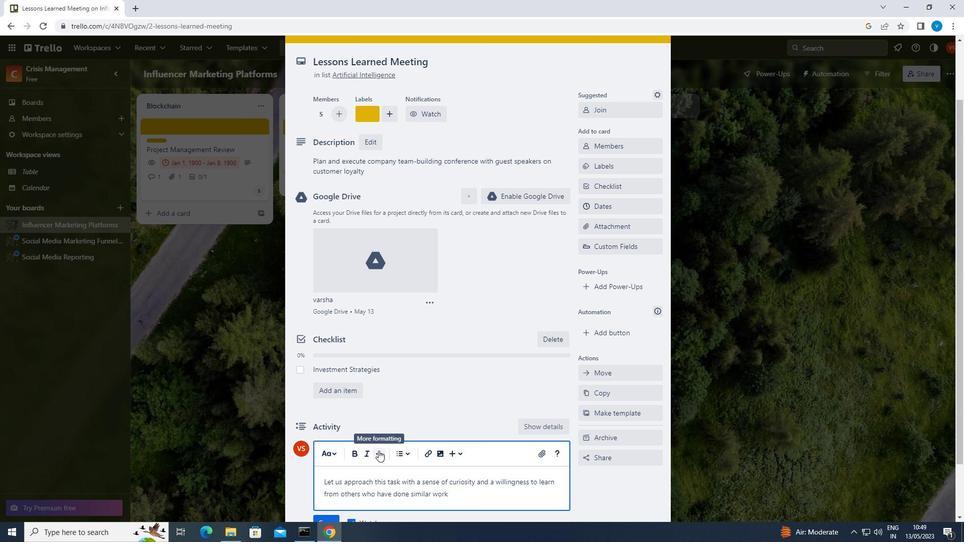
Action: Mouse moved to (413, 400)
Screenshot: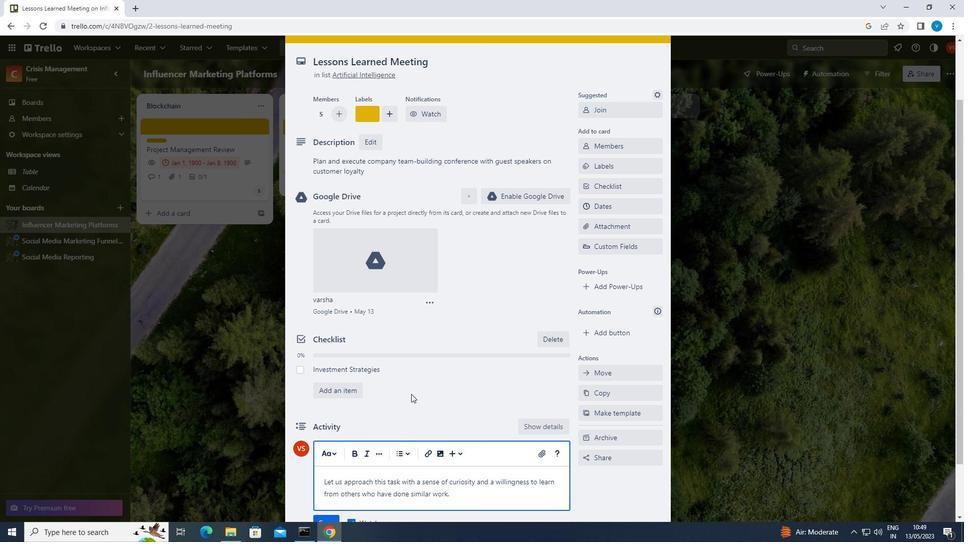 
Action: Mouse scrolled (413, 400) with delta (0, 0)
Screenshot: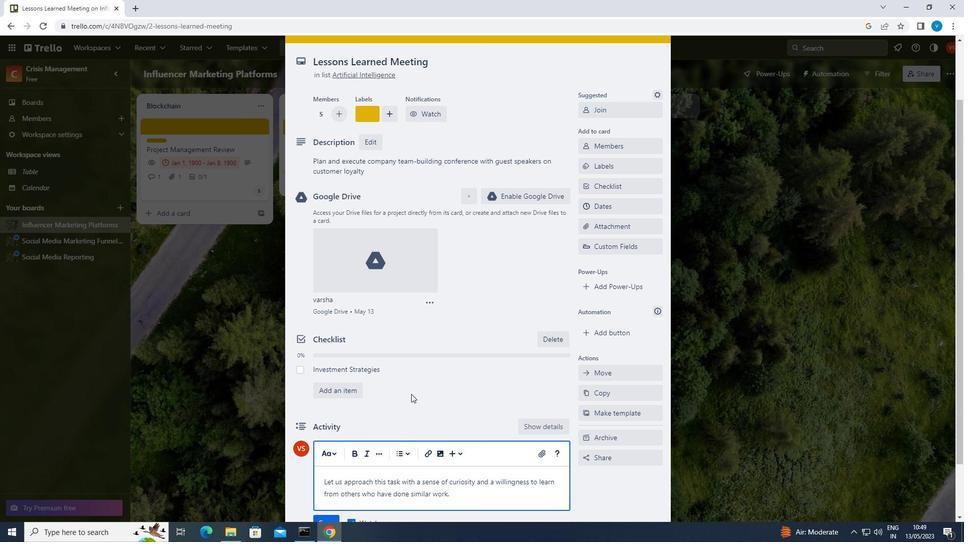 
Action: Mouse moved to (421, 412)
Screenshot: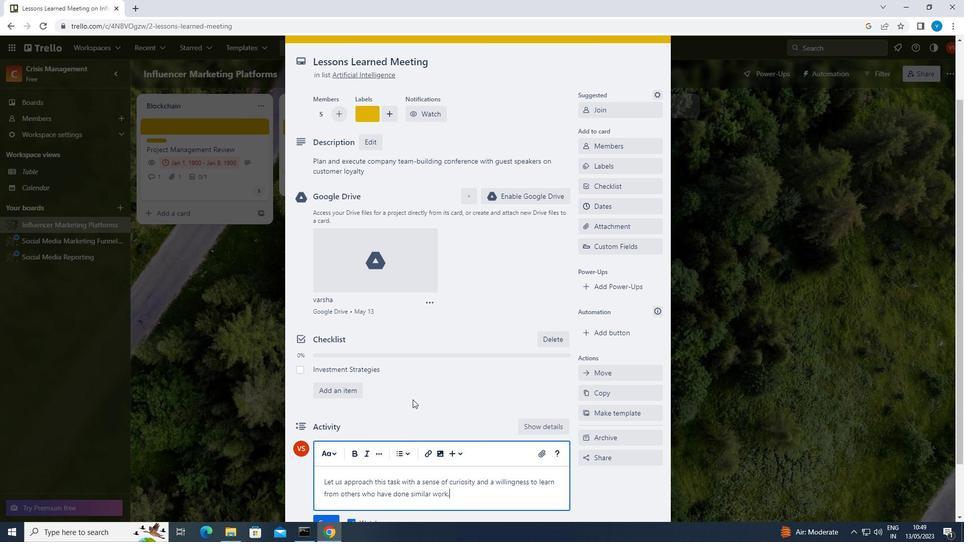 
Action: Mouse scrolled (421, 412) with delta (0, 0)
Screenshot: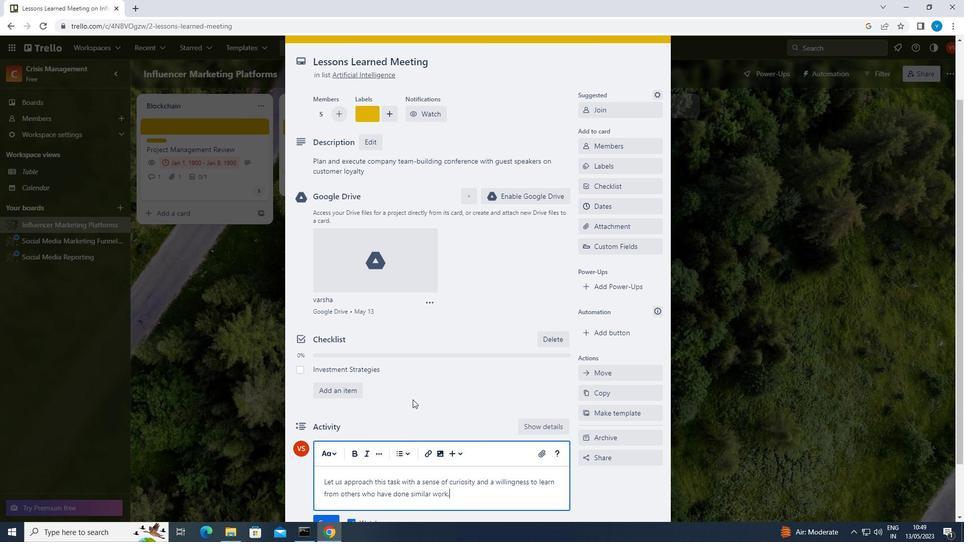 
Action: Mouse moved to (323, 457)
Screenshot: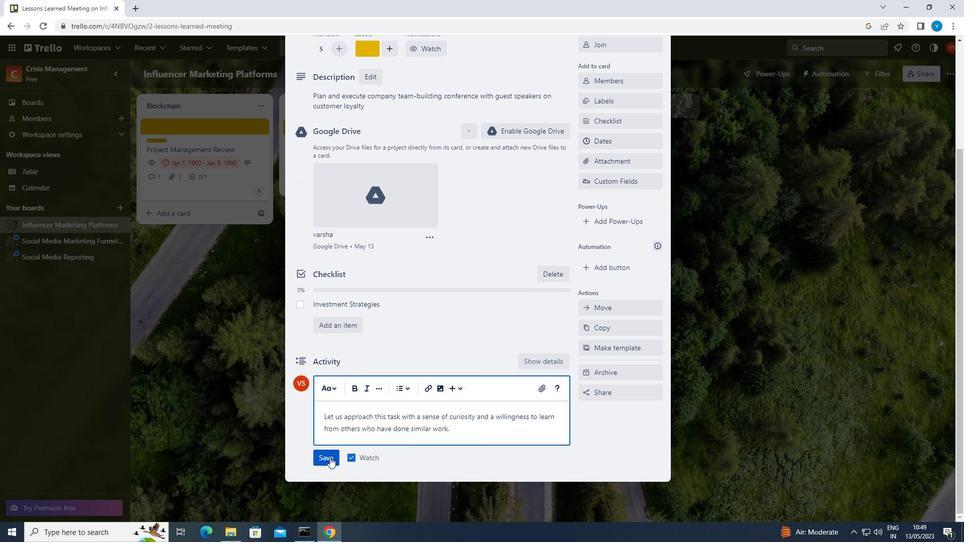 
Action: Mouse pressed left at (323, 457)
Screenshot: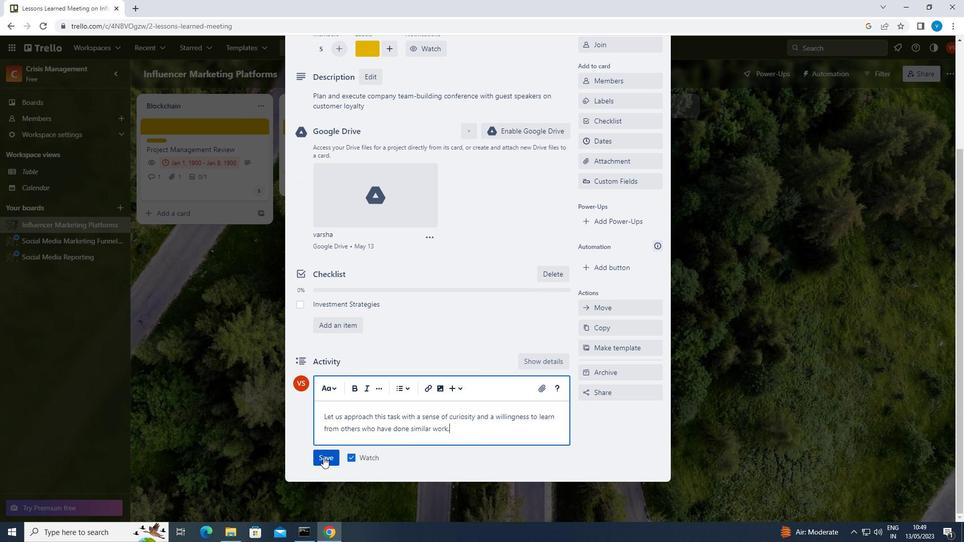 
Action: Mouse moved to (614, 147)
Screenshot: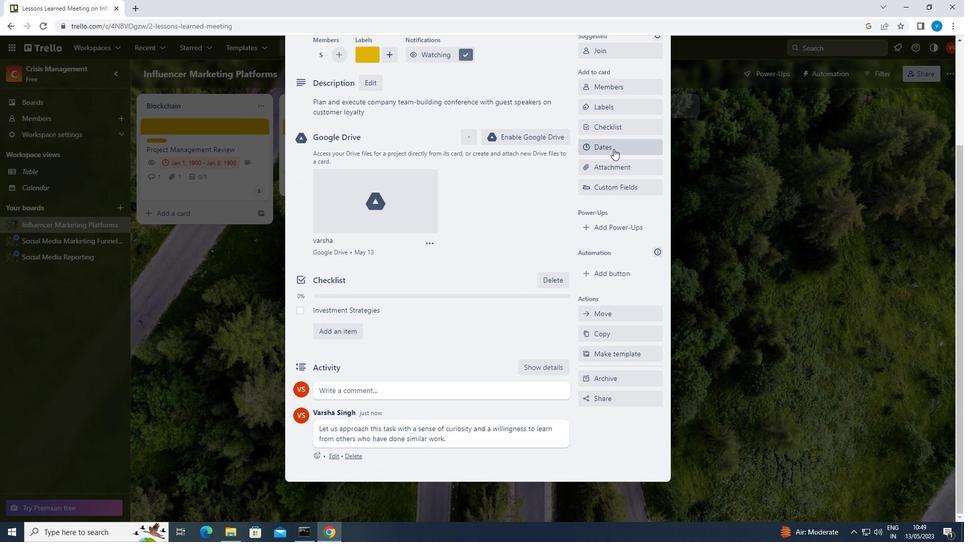
Action: Mouse pressed left at (614, 147)
Screenshot: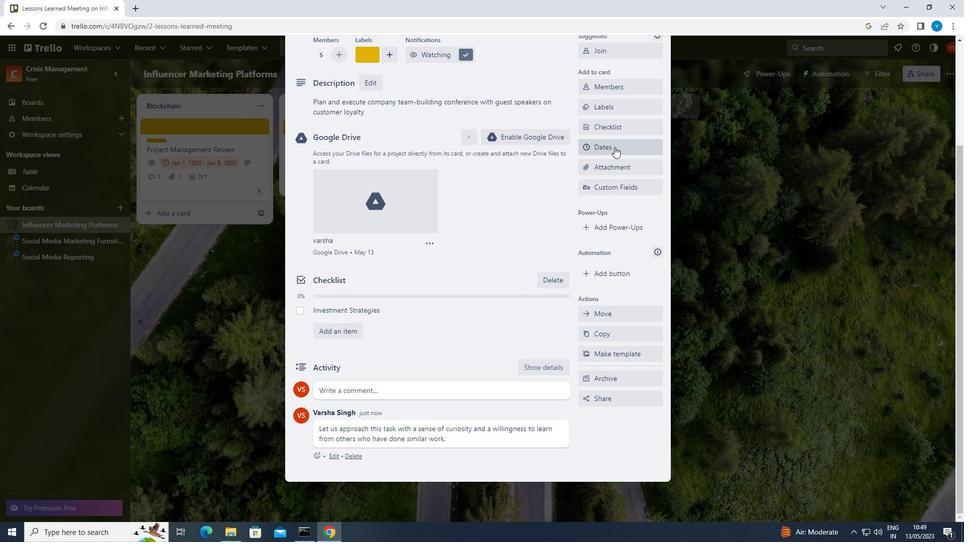 
Action: Mouse moved to (588, 350)
Screenshot: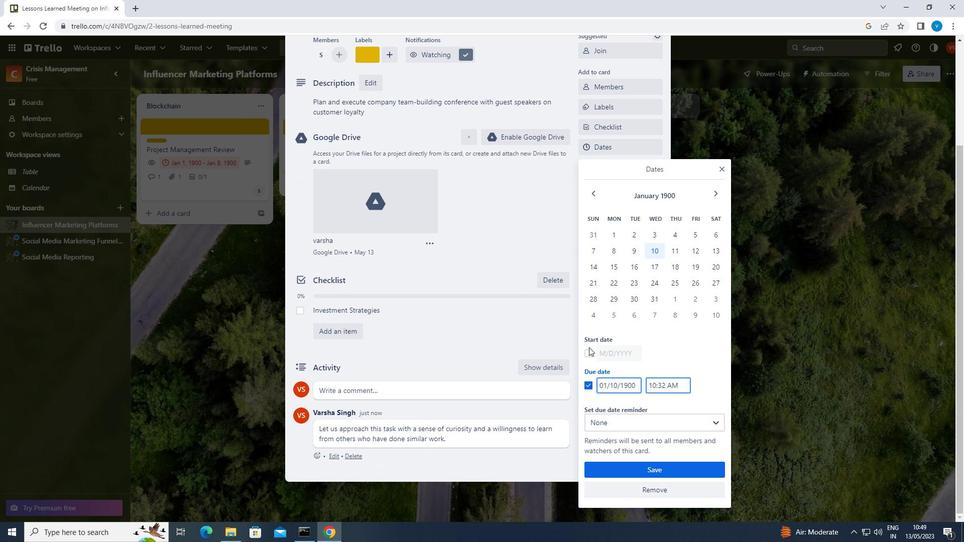 
Action: Mouse pressed left at (588, 350)
Screenshot: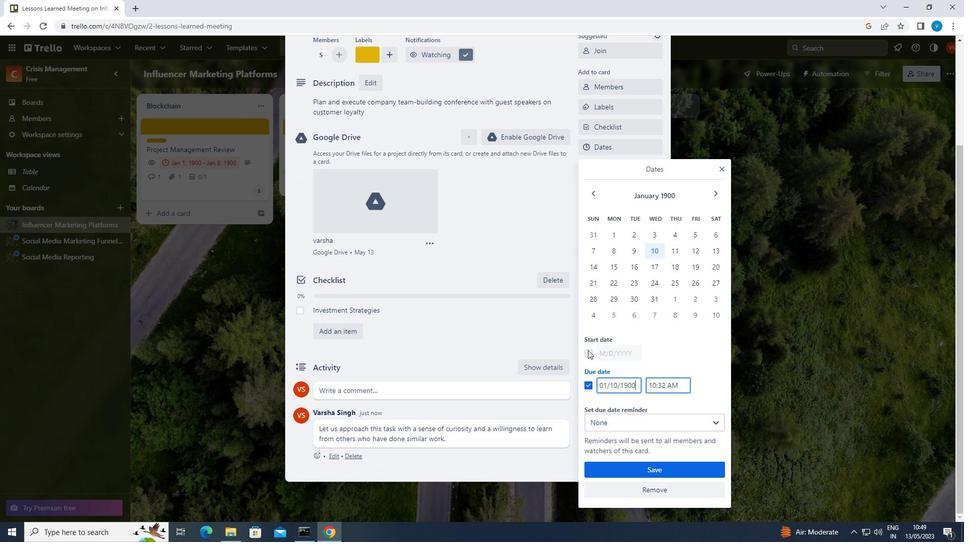 
Action: Mouse moved to (637, 353)
Screenshot: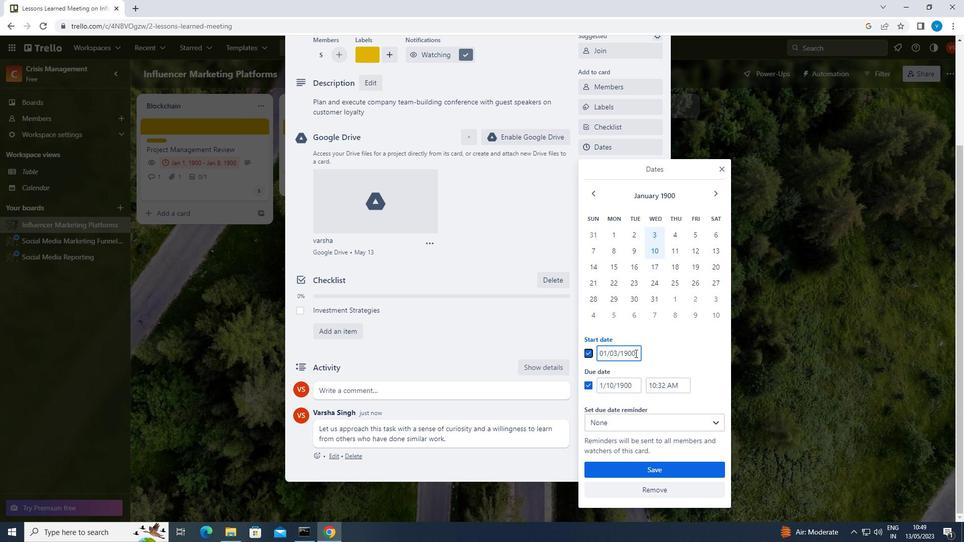
Action: Mouse pressed left at (637, 353)
Screenshot: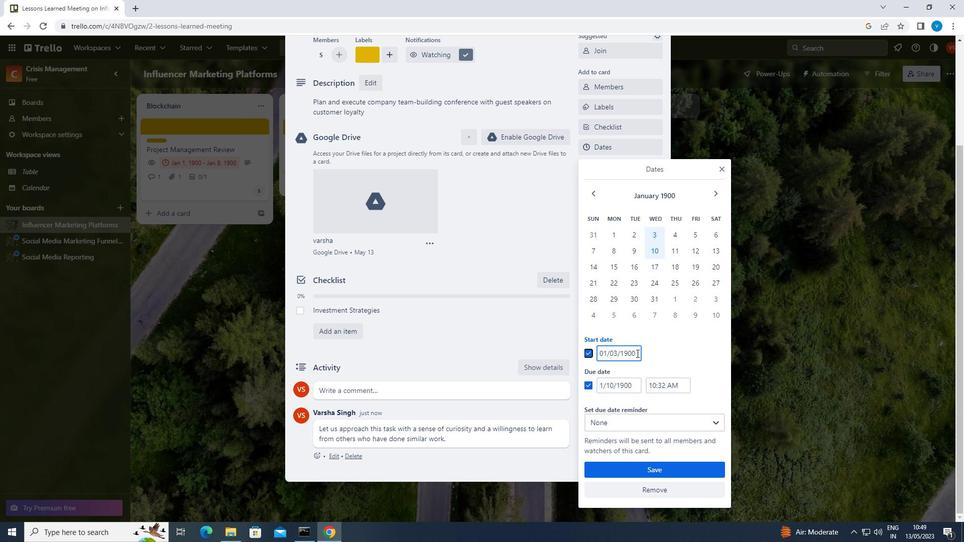 
Action: Mouse moved to (635, 353)
Screenshot: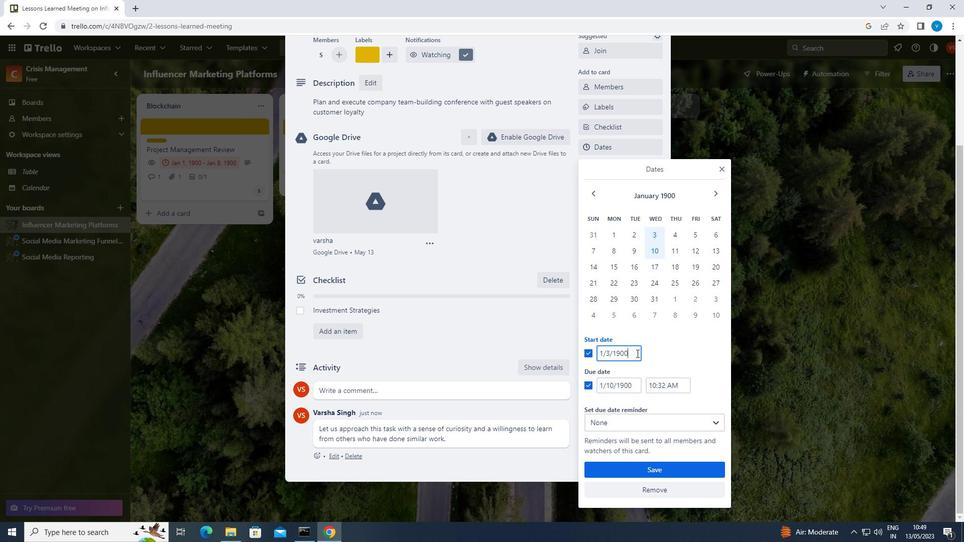 
Action: Key pressed <Key.backspace><Key.backspace><Key.backspace><Key.backspace><Key.backspace><Key.backspace><Key.backspace><Key.backspace><Key.backspace><Key.backspace><Key.backspace><Key.backspace><Key.backspace><Key.backspace>01/04/1900
Screenshot: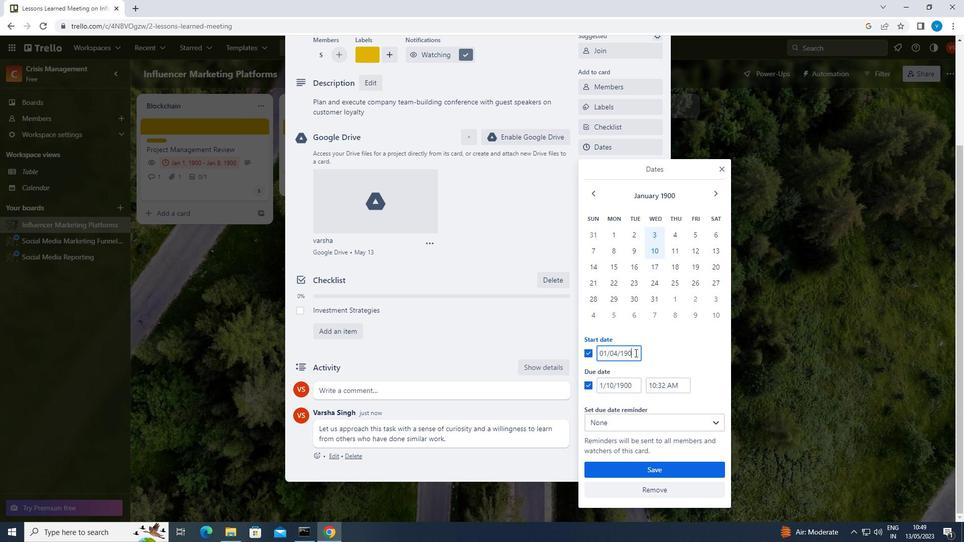 
Action: Mouse moved to (635, 386)
Screenshot: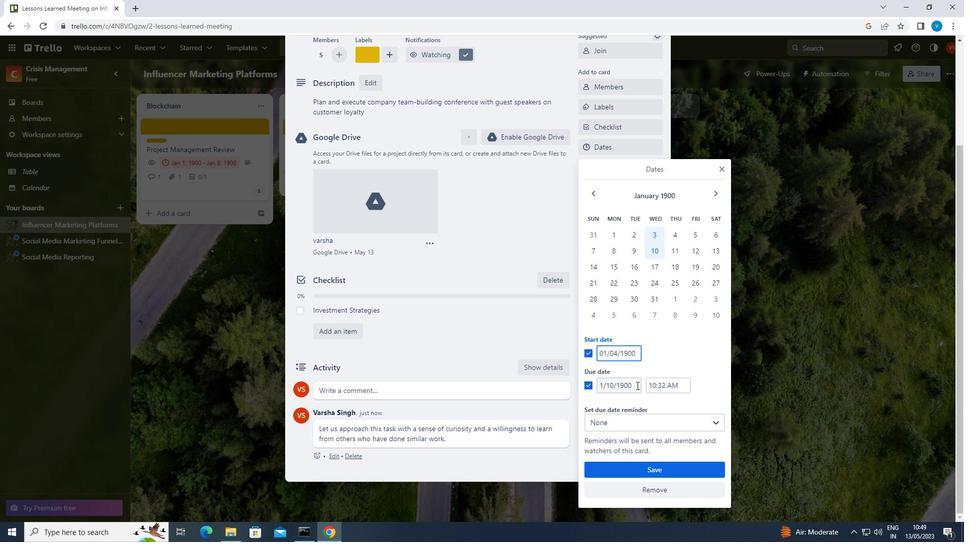 
Action: Mouse pressed left at (635, 386)
Screenshot: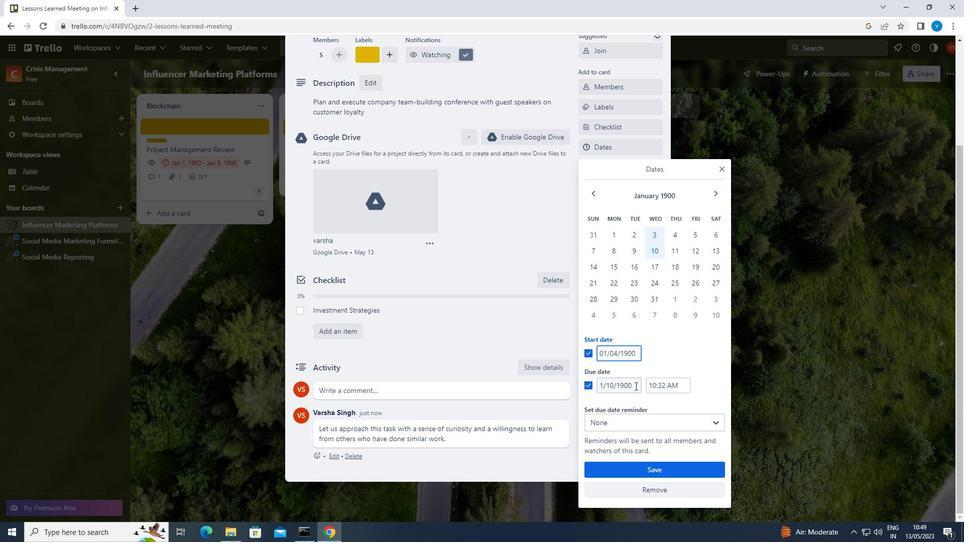 
Action: Key pressed <Key.backspace><Key.backspace><Key.backspace><Key.backspace><Key.backspace><Key.backspace><Key.backspace><Key.backspace><Key.backspace><Key.backspace><Key.backspace><Key.backspace><Key.backspace><Key.backspace><Key.backspace><Key.backspace><Key.backspace><Key.backspace><Key.backspace>01/11/1900
Screenshot: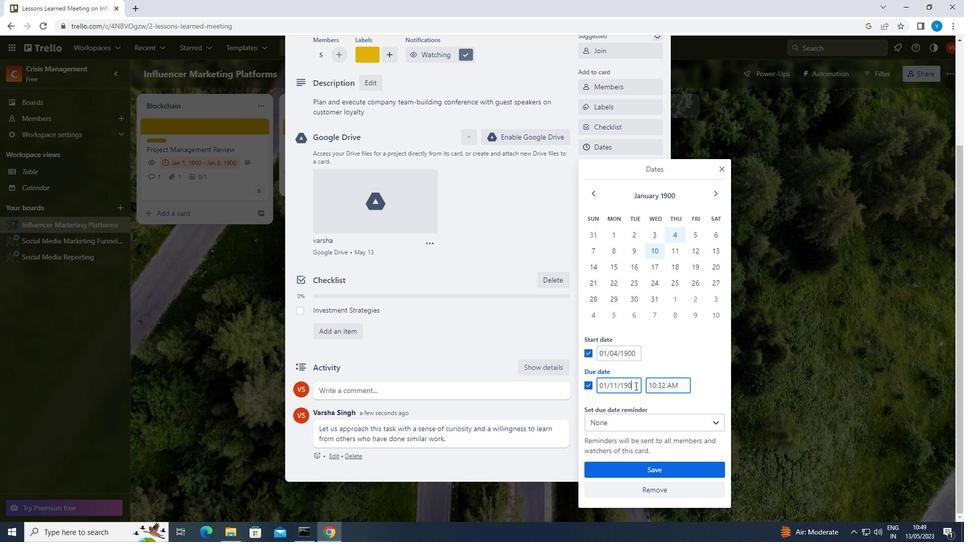 
Action: Mouse moved to (643, 469)
Screenshot: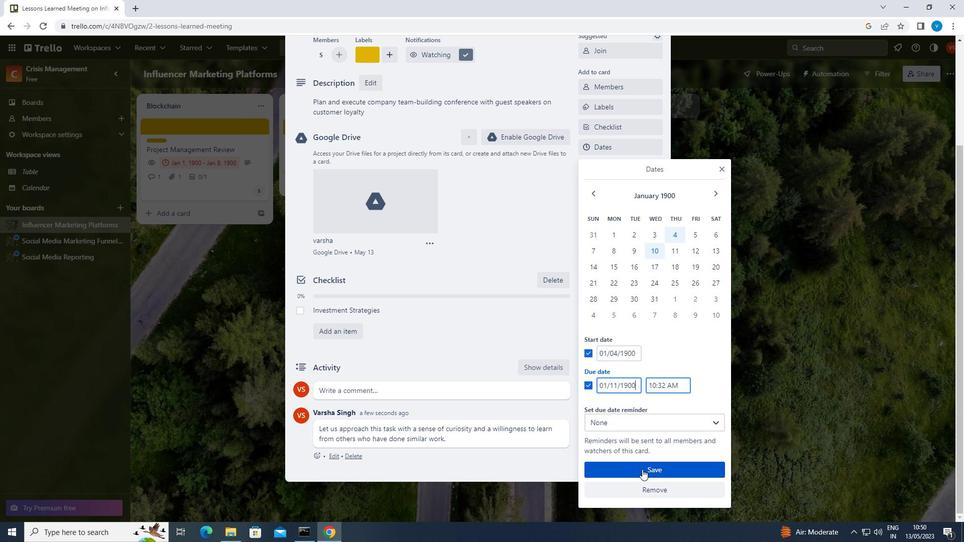 
Action: Mouse pressed left at (643, 469)
Screenshot: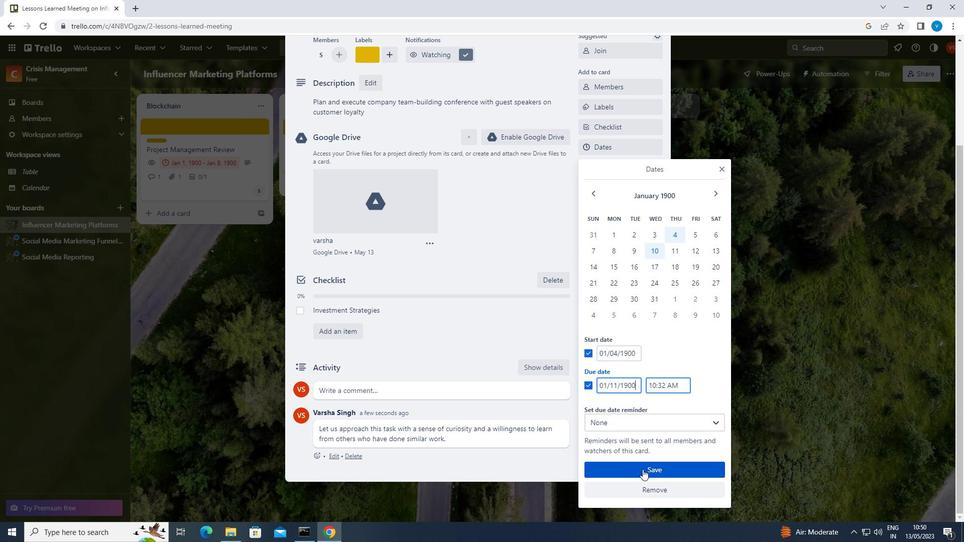 
Action: Mouse moved to (644, 469)
Screenshot: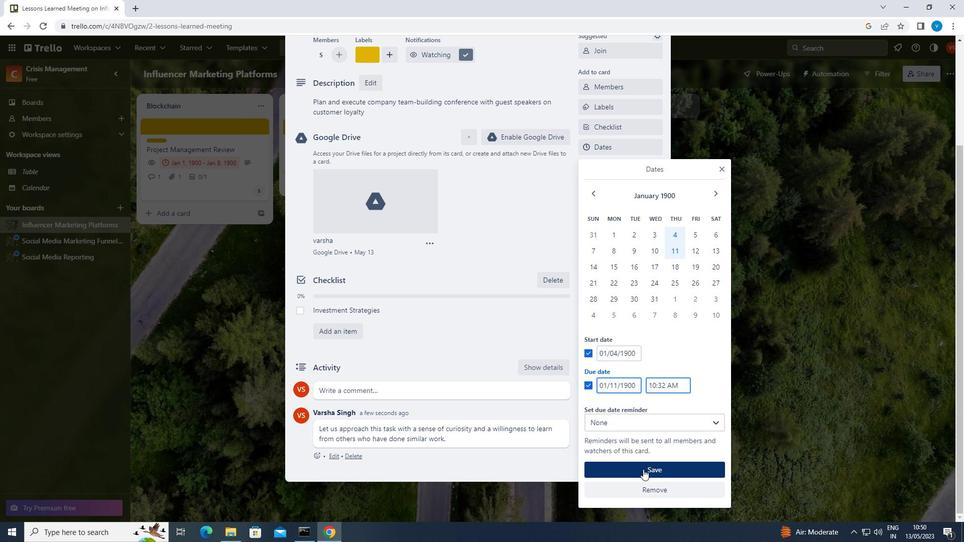 
